 Task: Add a signature Marlon Mitchell containing With heartfelt thanks and warm wishes, Marlon Mitchell to email address softage.3@softage.net and add a label Commercial leases
Action: Mouse moved to (90, 144)
Screenshot: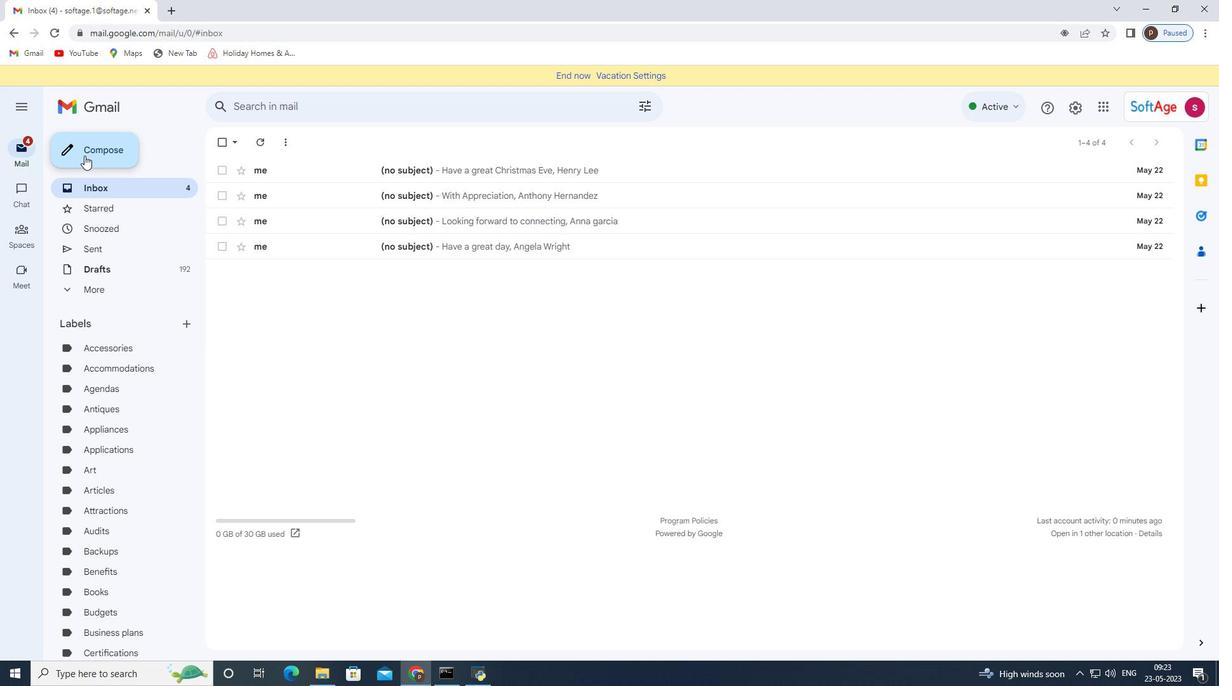
Action: Mouse pressed left at (90, 144)
Screenshot: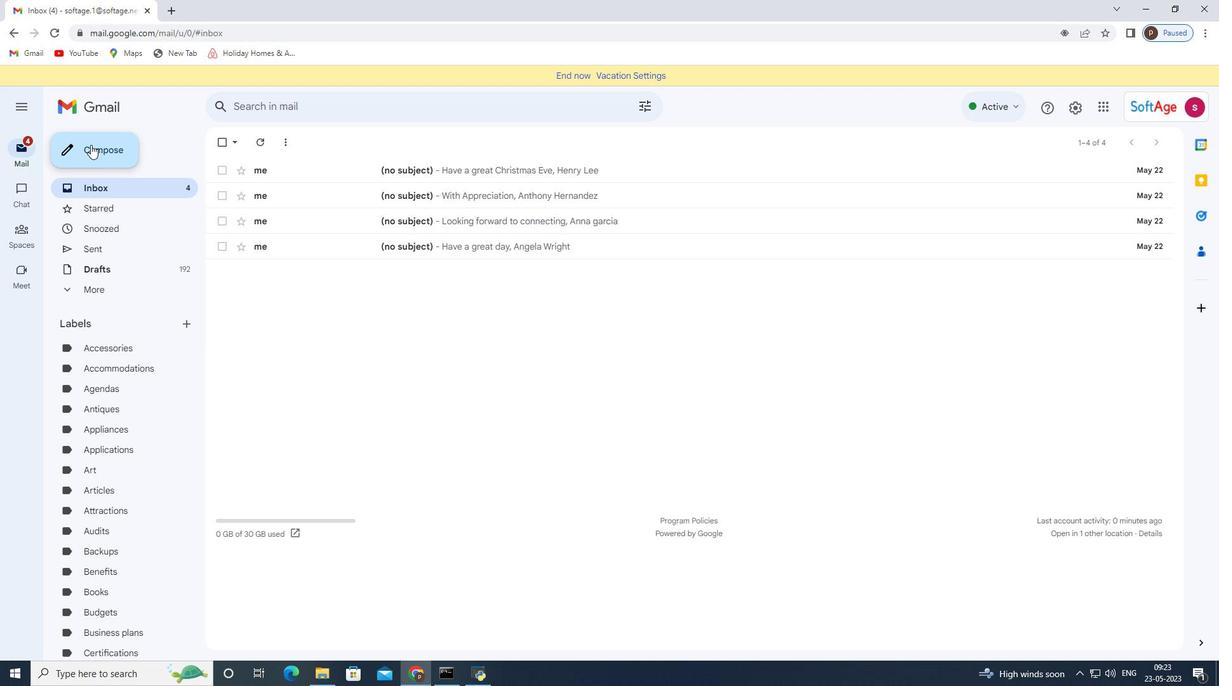 
Action: Mouse moved to (1023, 644)
Screenshot: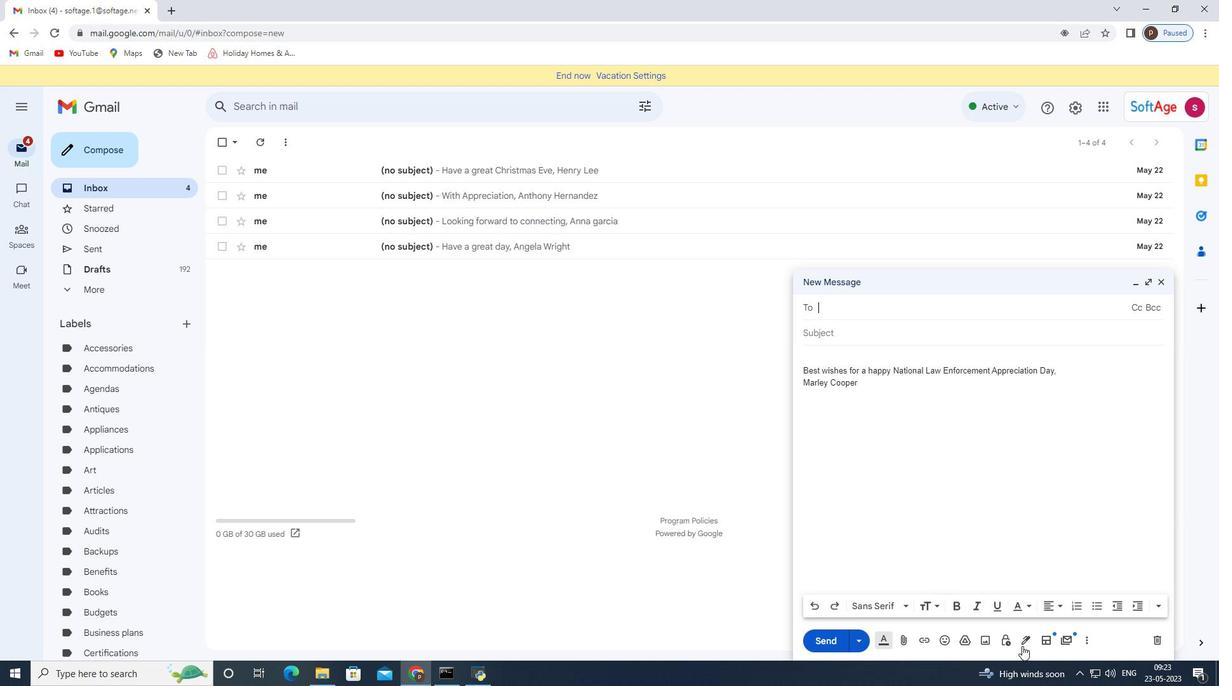 
Action: Mouse pressed left at (1023, 644)
Screenshot: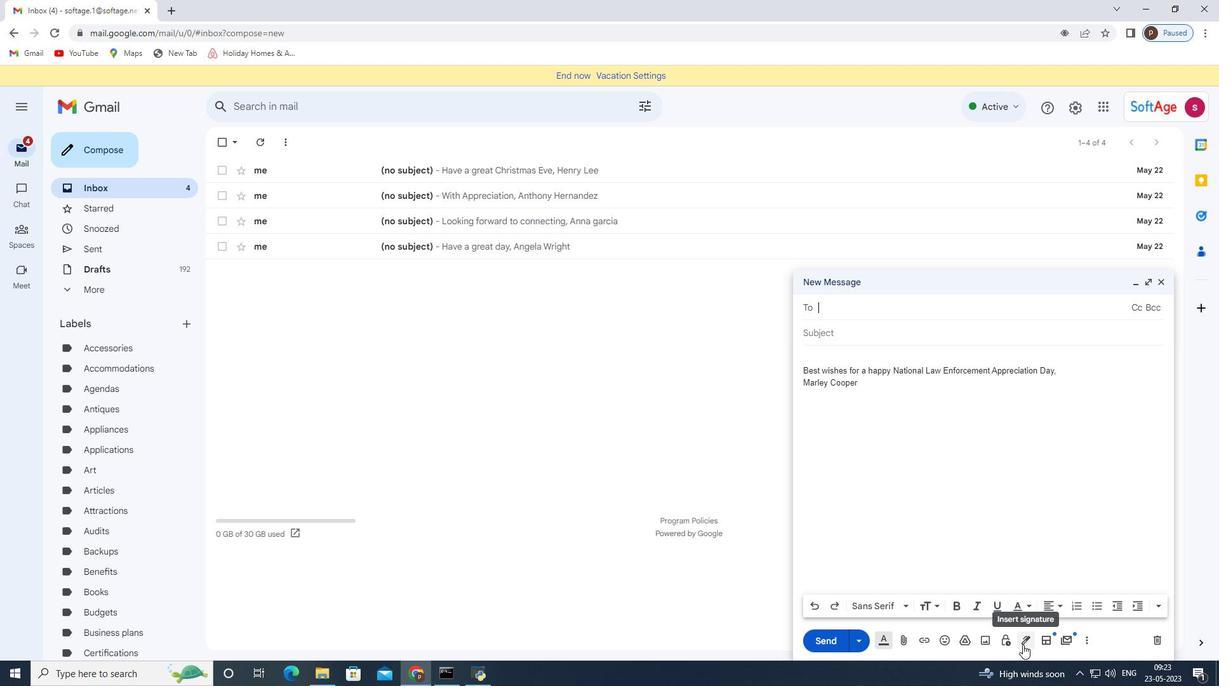 
Action: Mouse moved to (1063, 570)
Screenshot: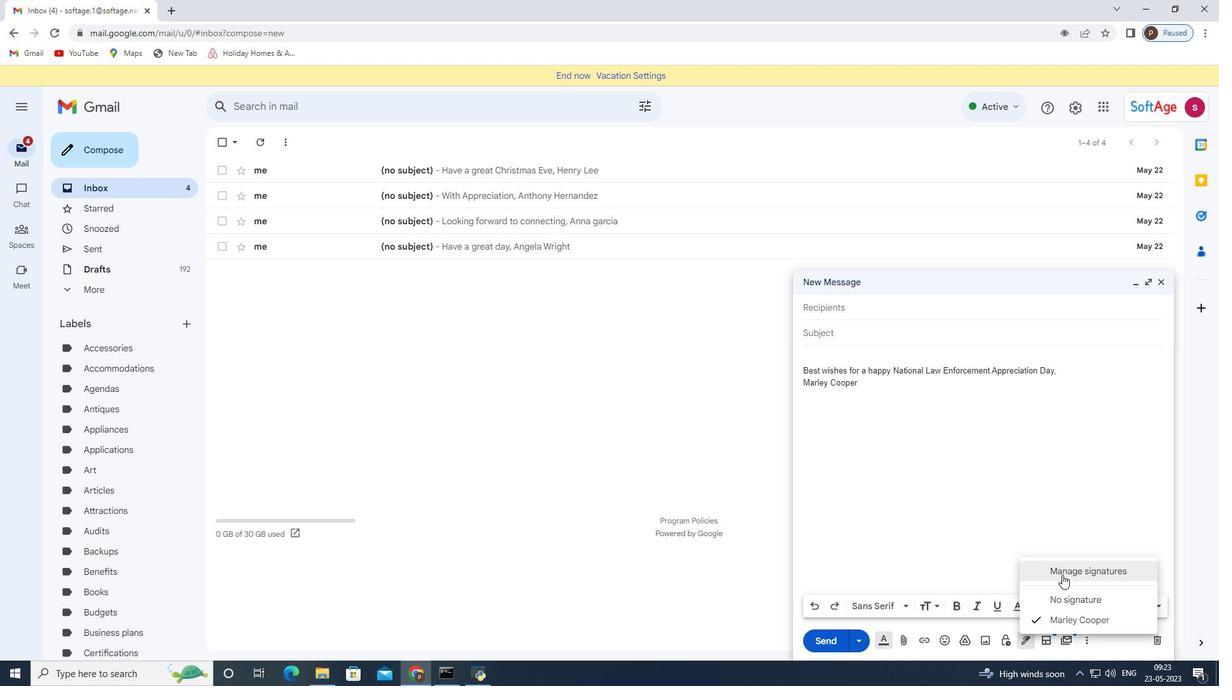 
Action: Mouse pressed left at (1063, 570)
Screenshot: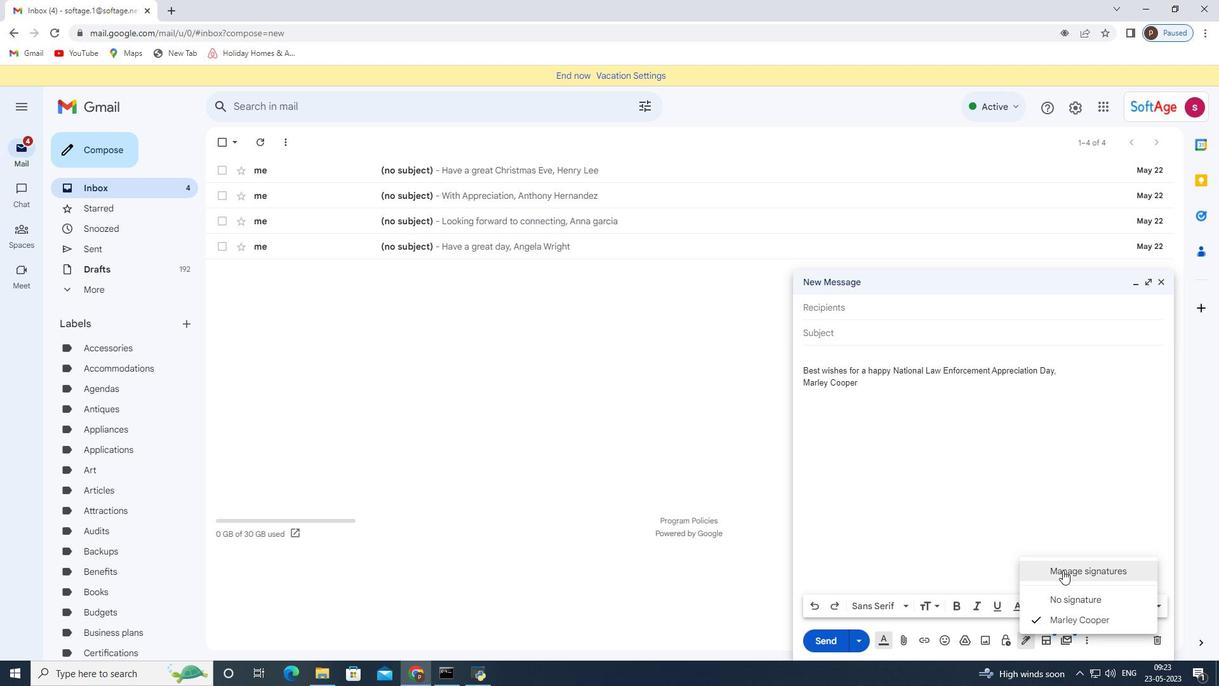 
Action: Mouse moved to (427, 482)
Screenshot: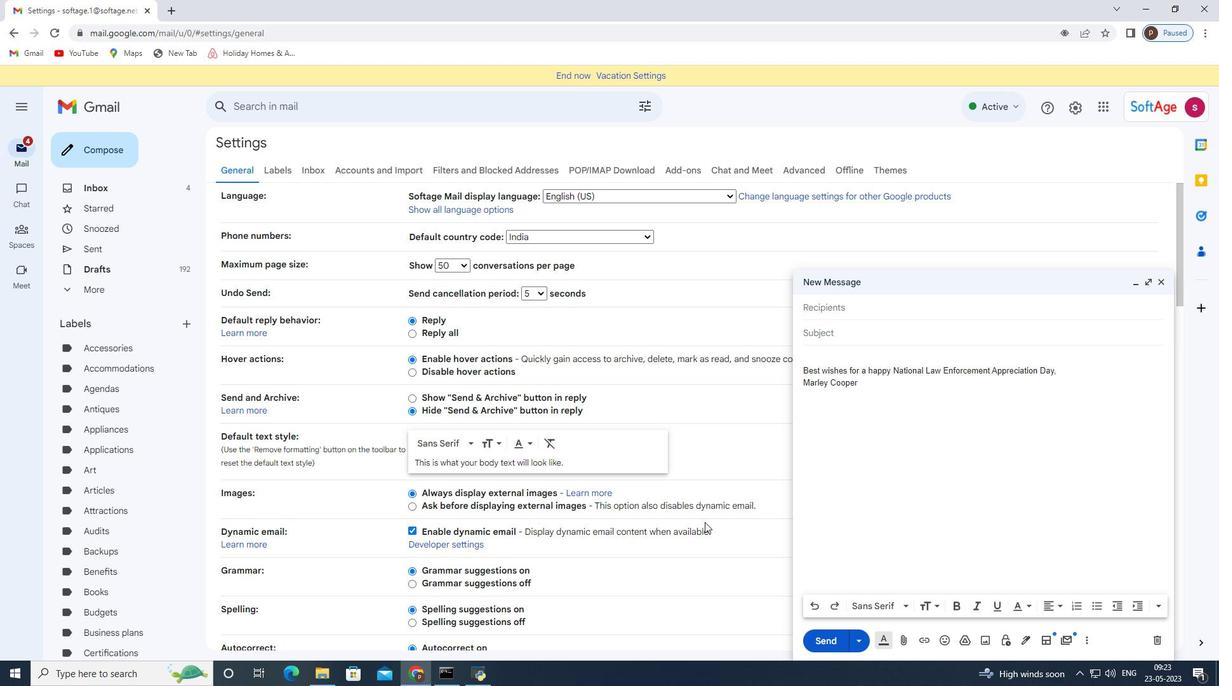 
Action: Mouse scrolled (427, 482) with delta (0, 0)
Screenshot: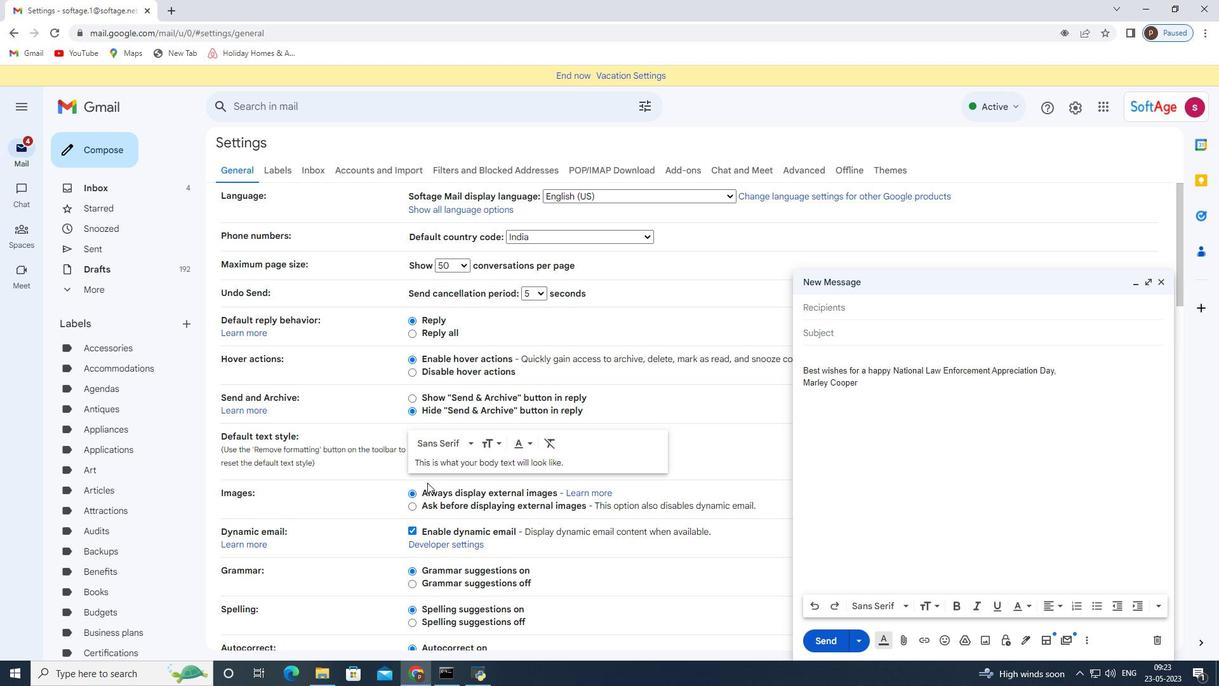 
Action: Mouse scrolled (427, 482) with delta (0, 0)
Screenshot: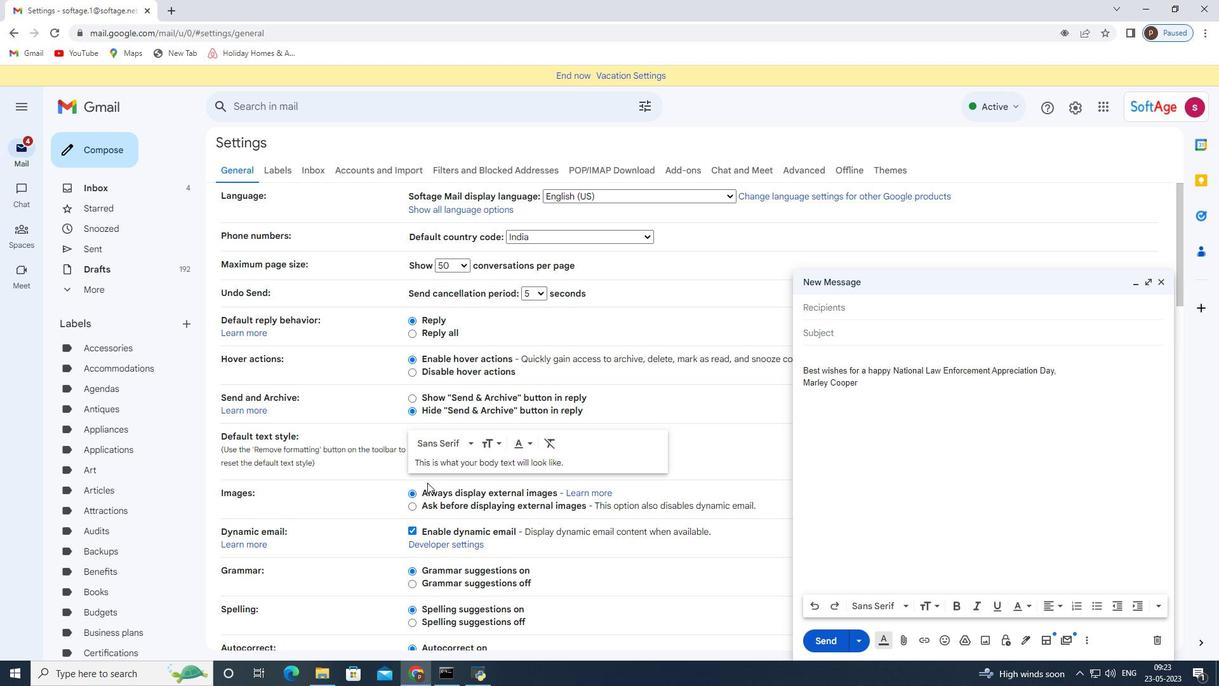 
Action: Mouse scrolled (427, 482) with delta (0, 0)
Screenshot: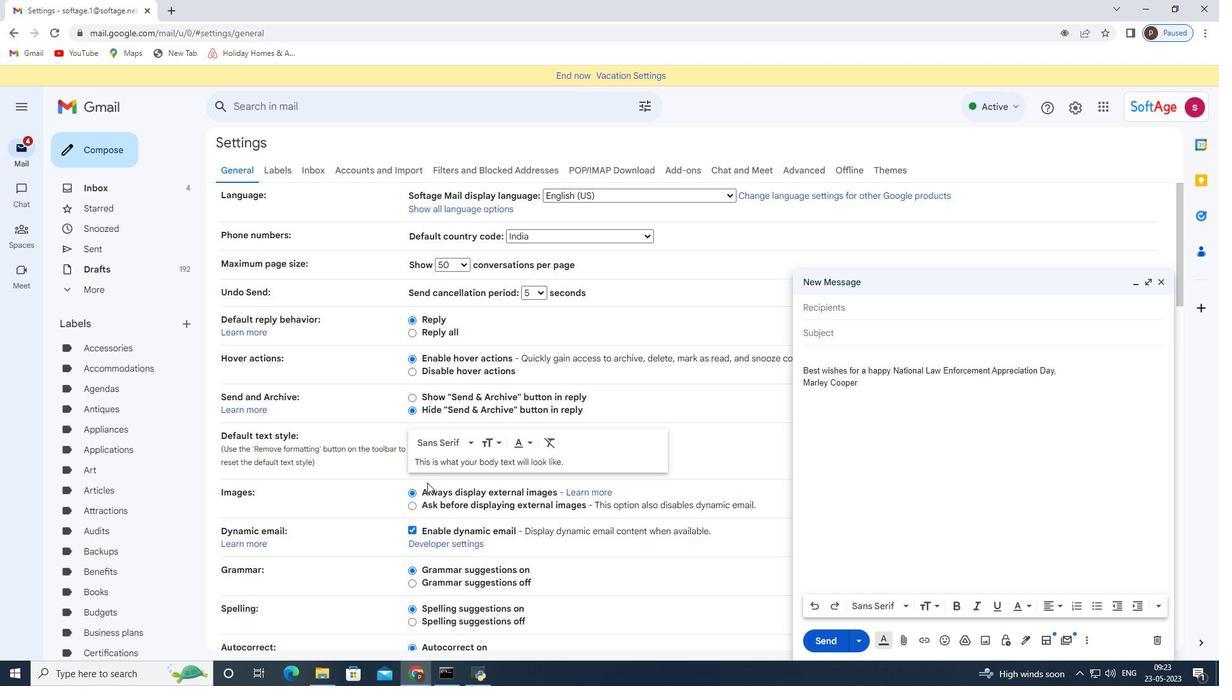 
Action: Mouse scrolled (427, 482) with delta (0, 0)
Screenshot: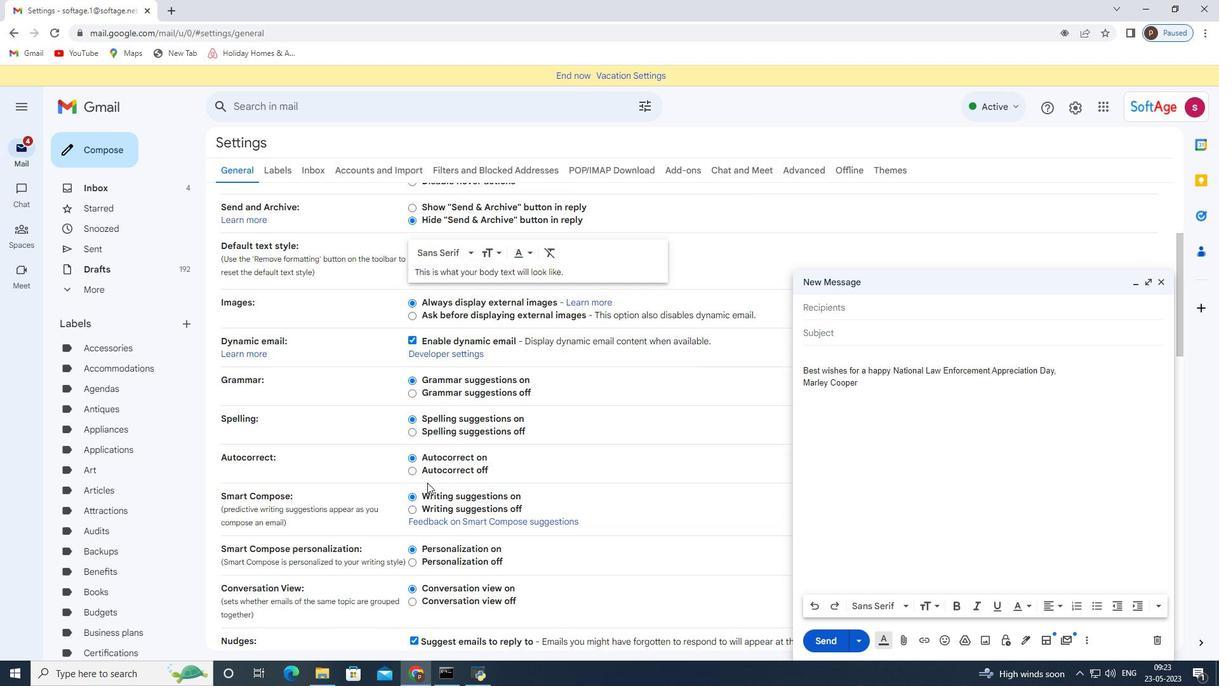 
Action: Mouse scrolled (427, 482) with delta (0, 0)
Screenshot: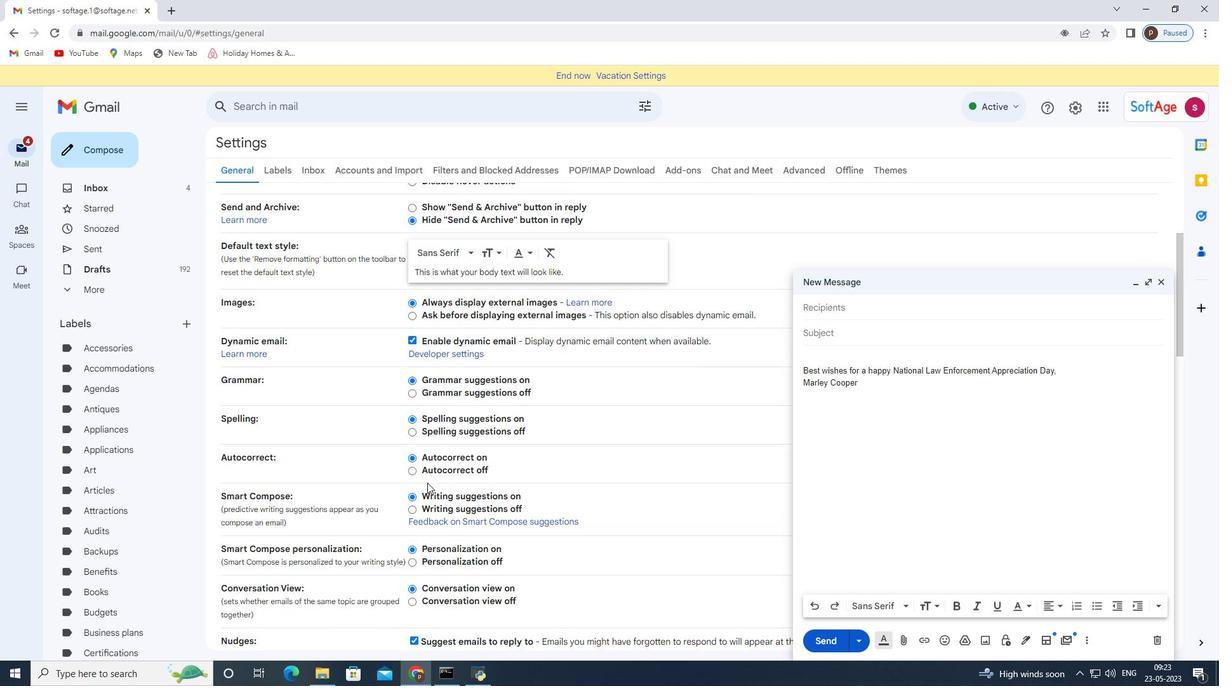 
Action: Mouse scrolled (427, 482) with delta (0, 0)
Screenshot: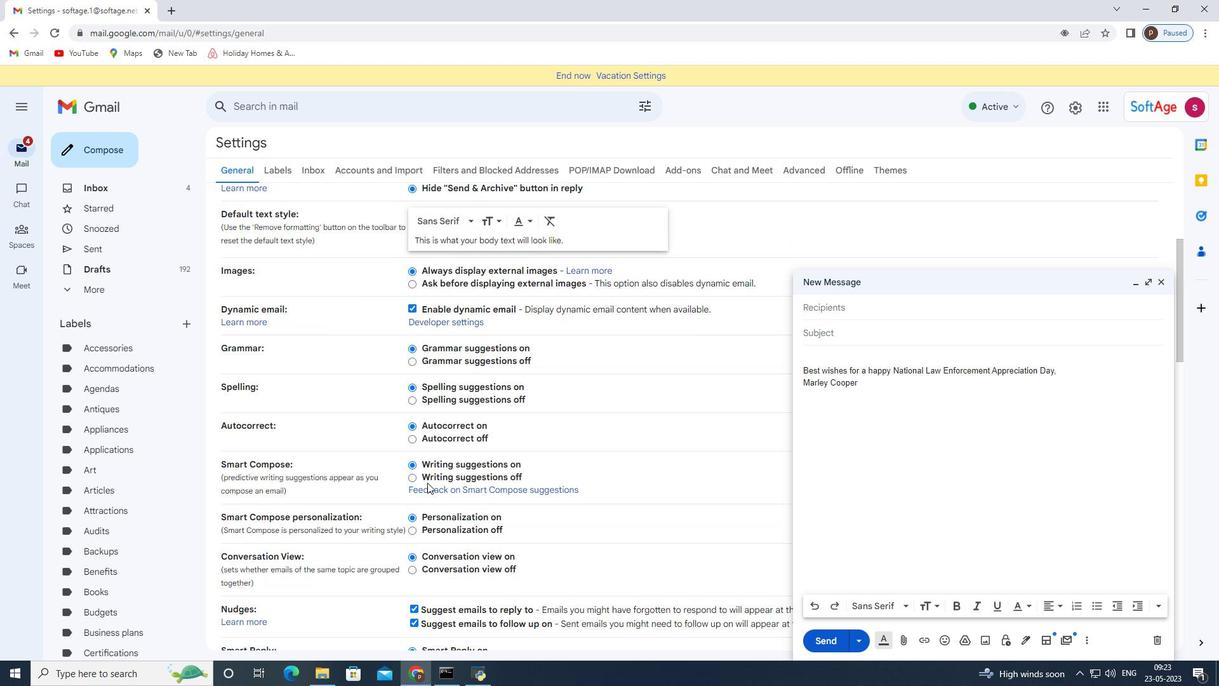 
Action: Mouse scrolled (427, 482) with delta (0, 0)
Screenshot: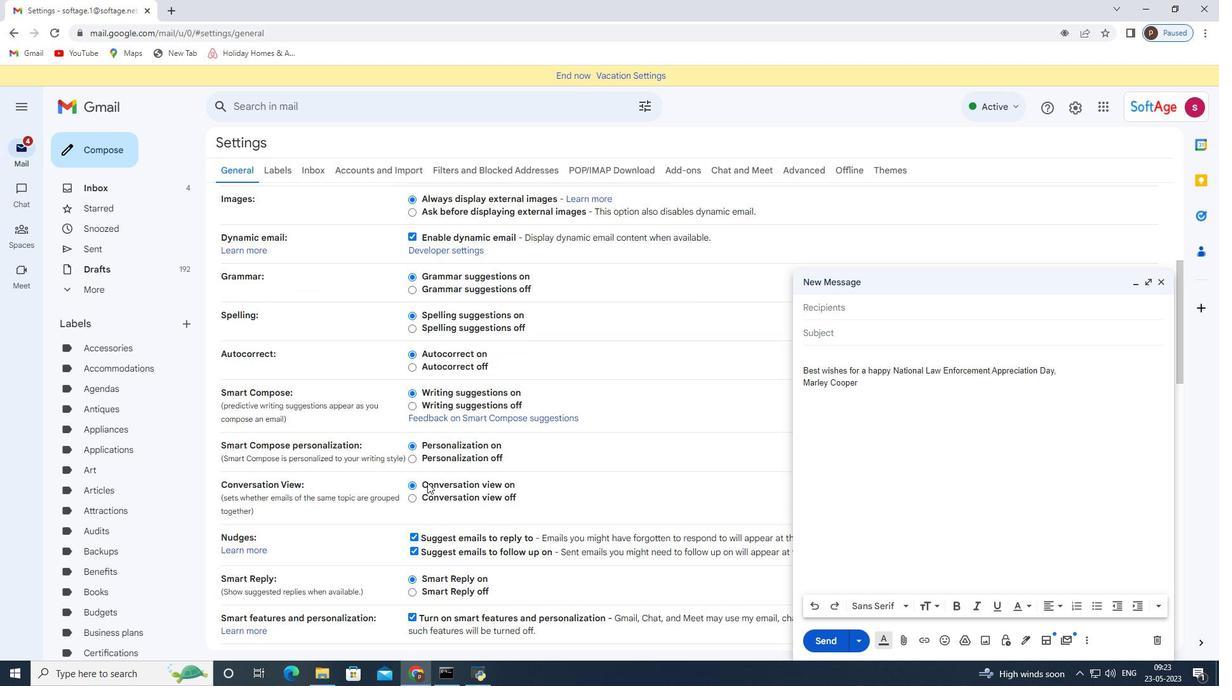 
Action: Mouse scrolled (427, 482) with delta (0, 0)
Screenshot: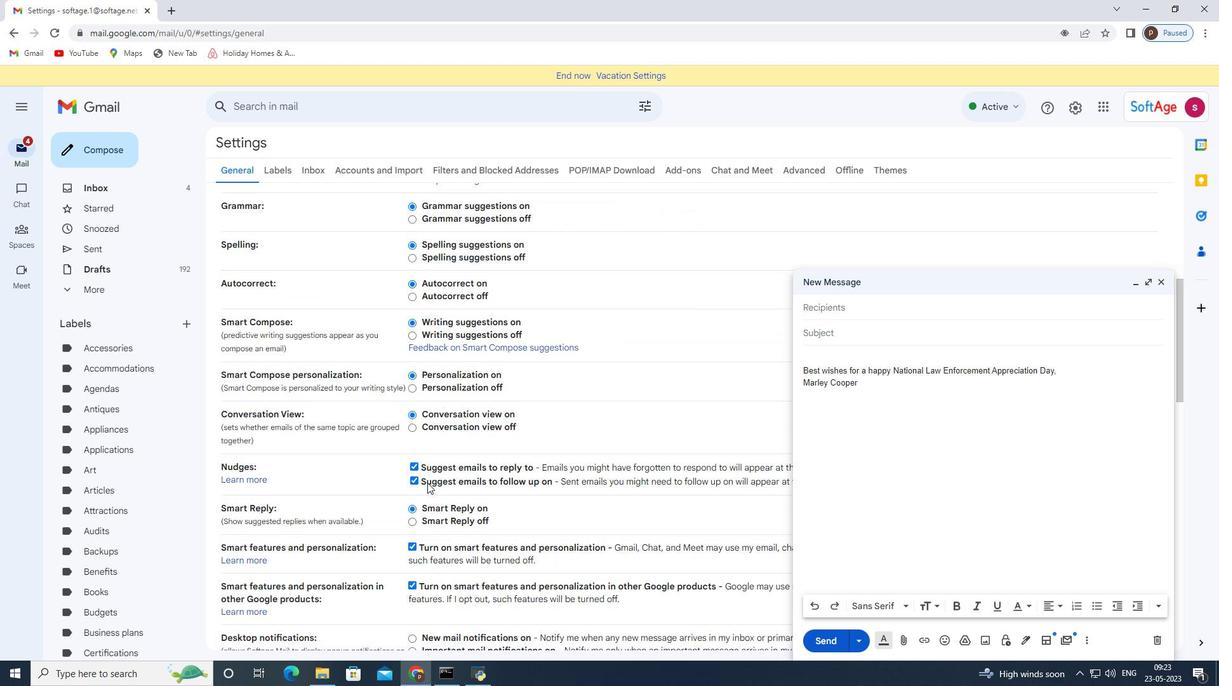 
Action: Mouse scrolled (427, 482) with delta (0, 0)
Screenshot: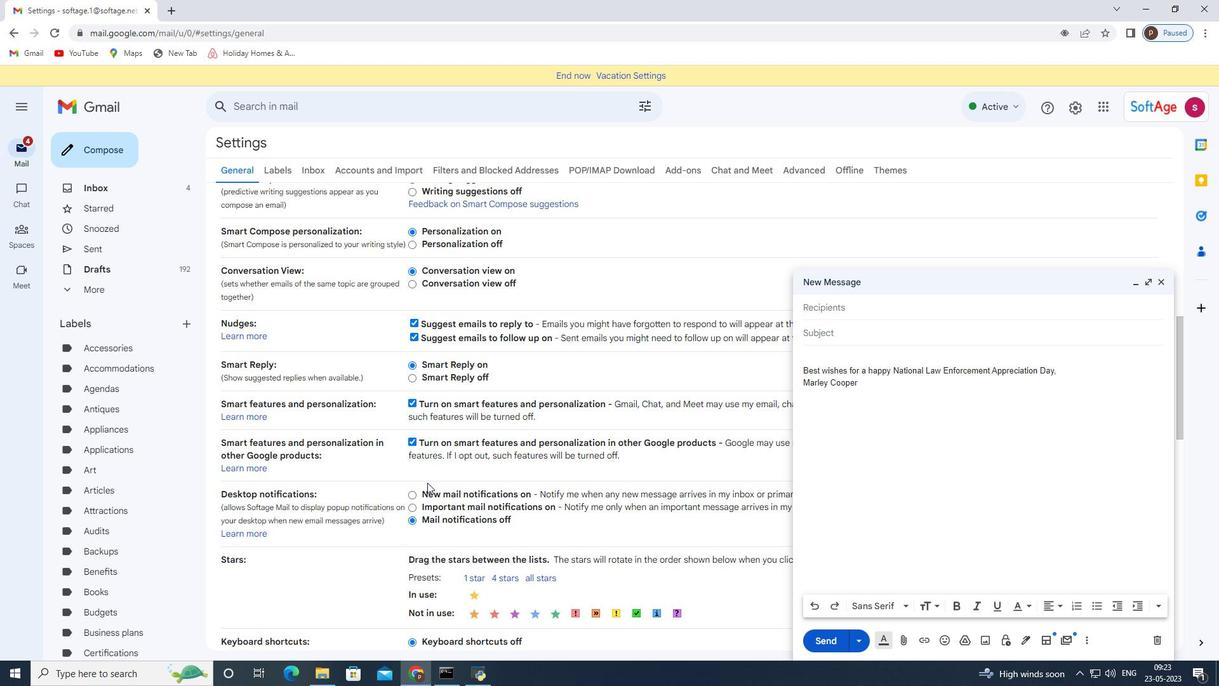 
Action: Mouse scrolled (427, 482) with delta (0, 0)
Screenshot: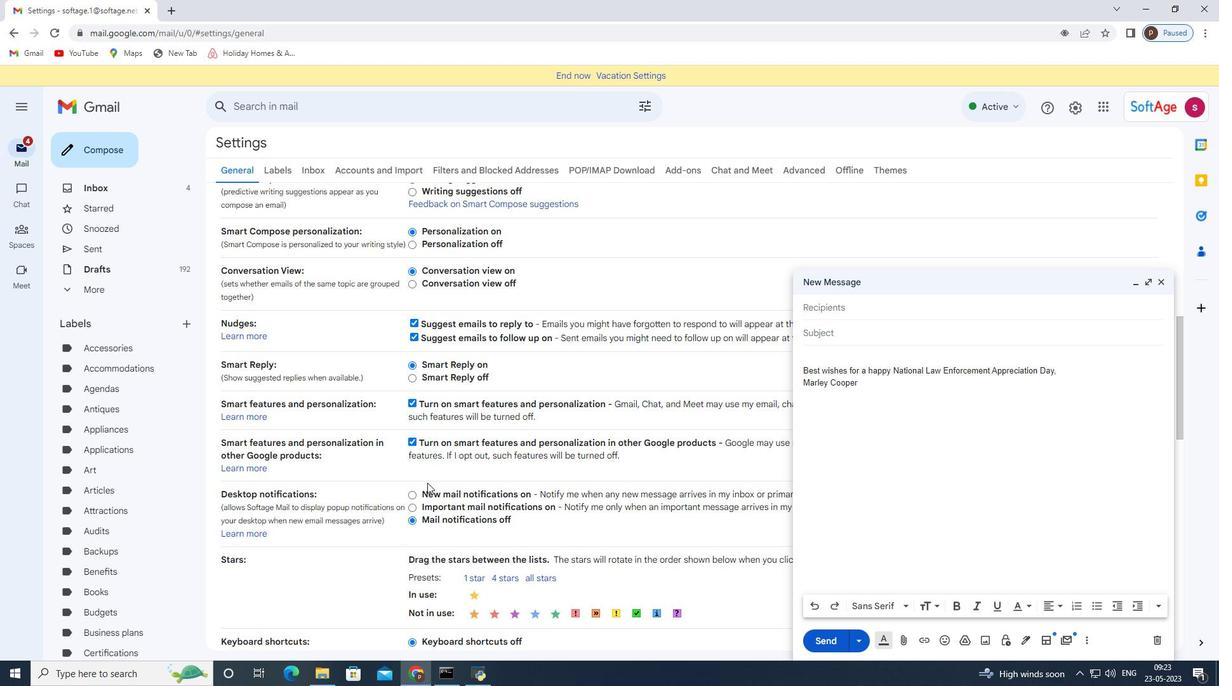 
Action: Mouse scrolled (427, 482) with delta (0, 0)
Screenshot: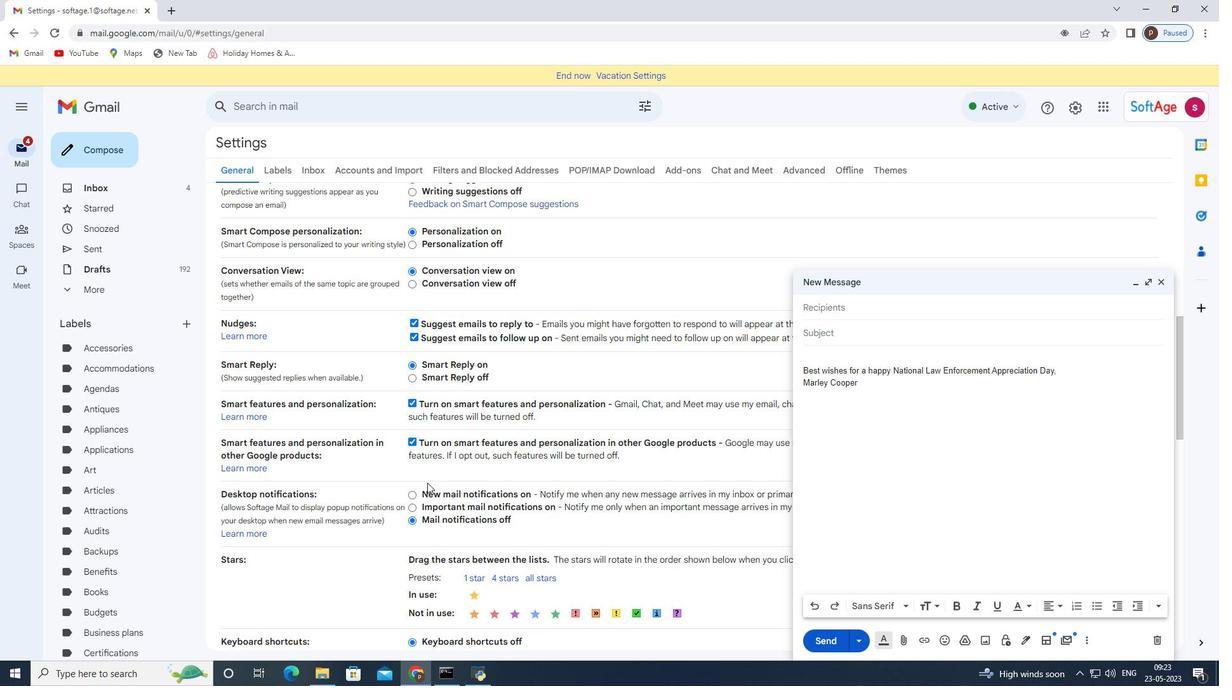 
Action: Mouse scrolled (427, 482) with delta (0, 0)
Screenshot: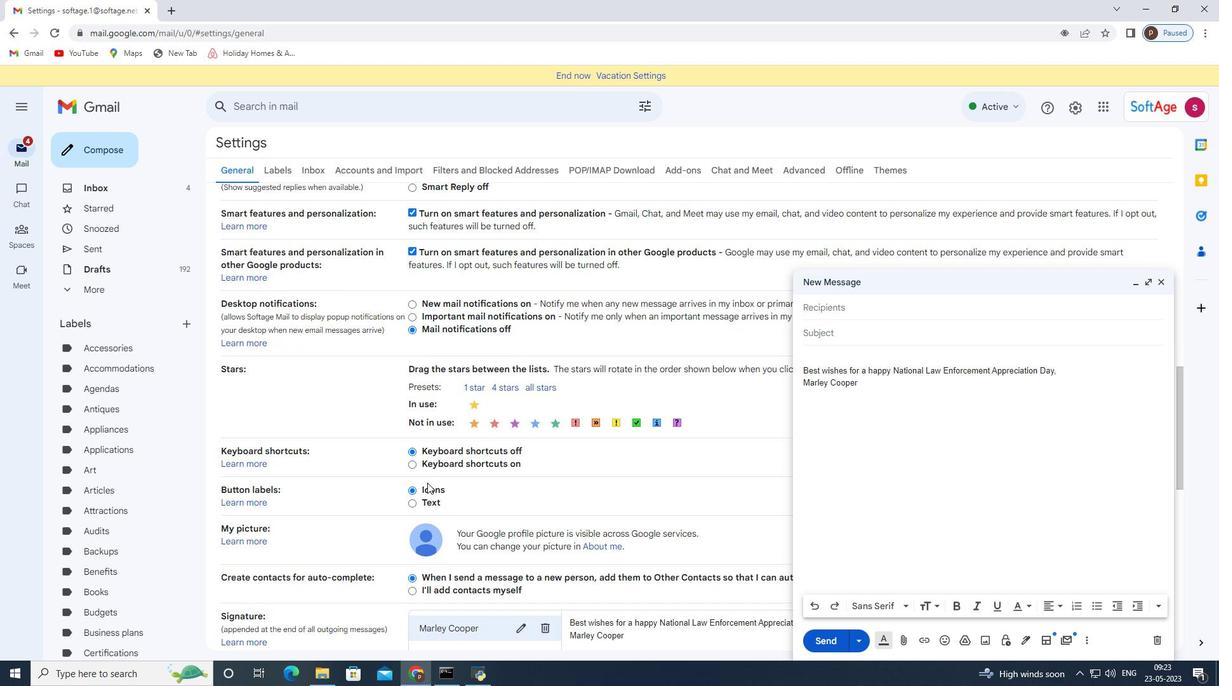 
Action: Mouse scrolled (427, 482) with delta (0, 0)
Screenshot: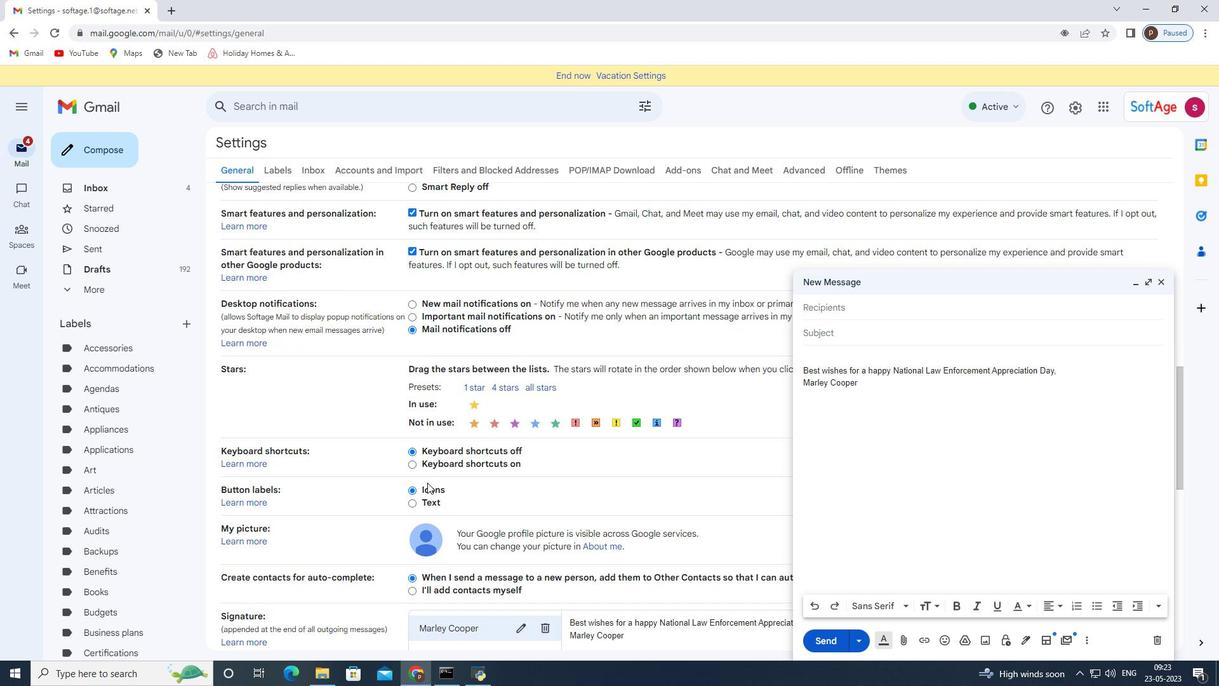 
Action: Mouse moved to (543, 506)
Screenshot: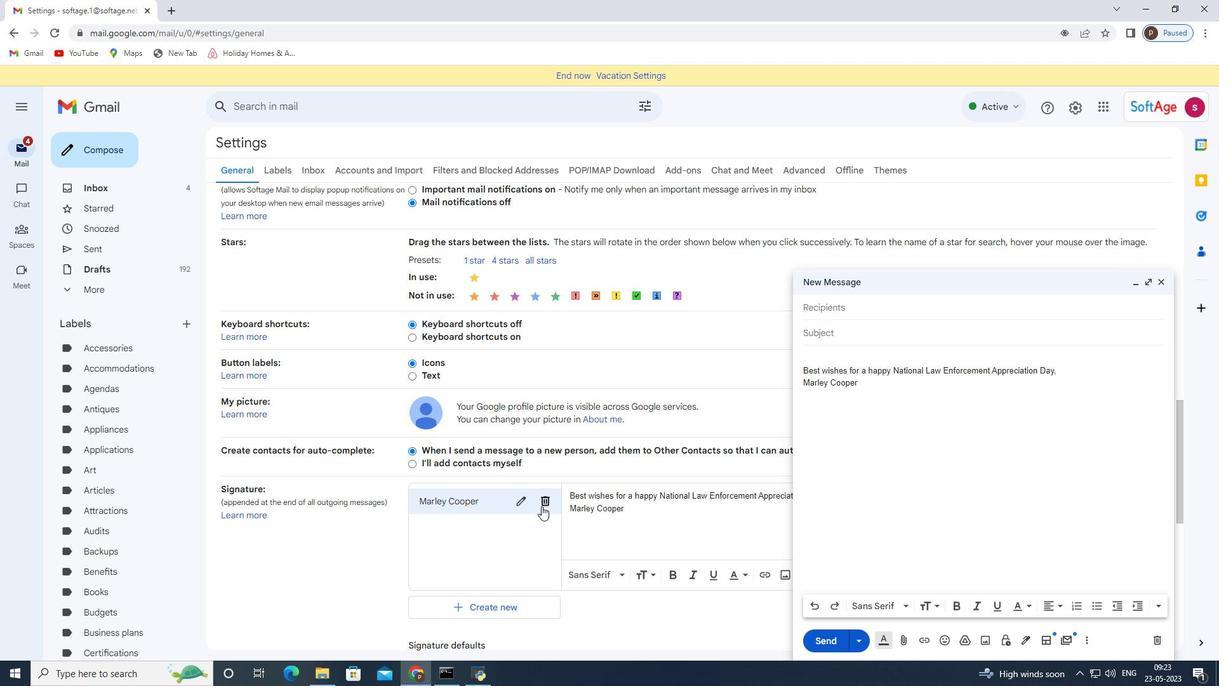 
Action: Mouse pressed left at (543, 506)
Screenshot: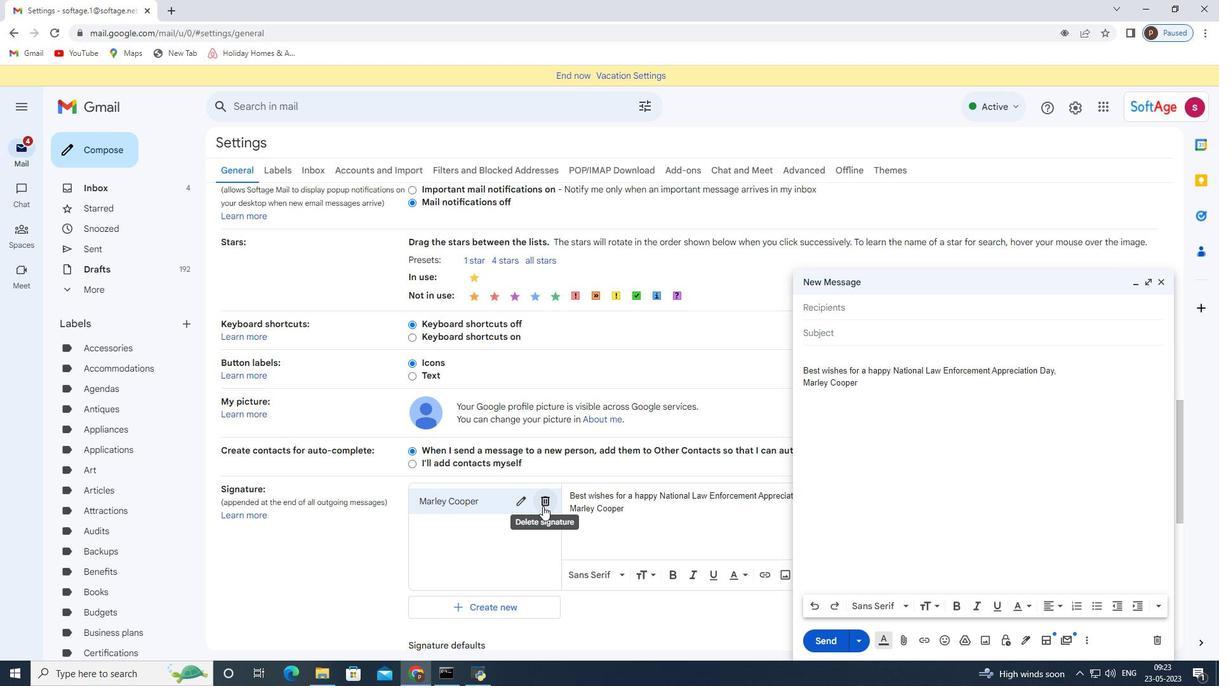 
Action: Mouse moved to (719, 393)
Screenshot: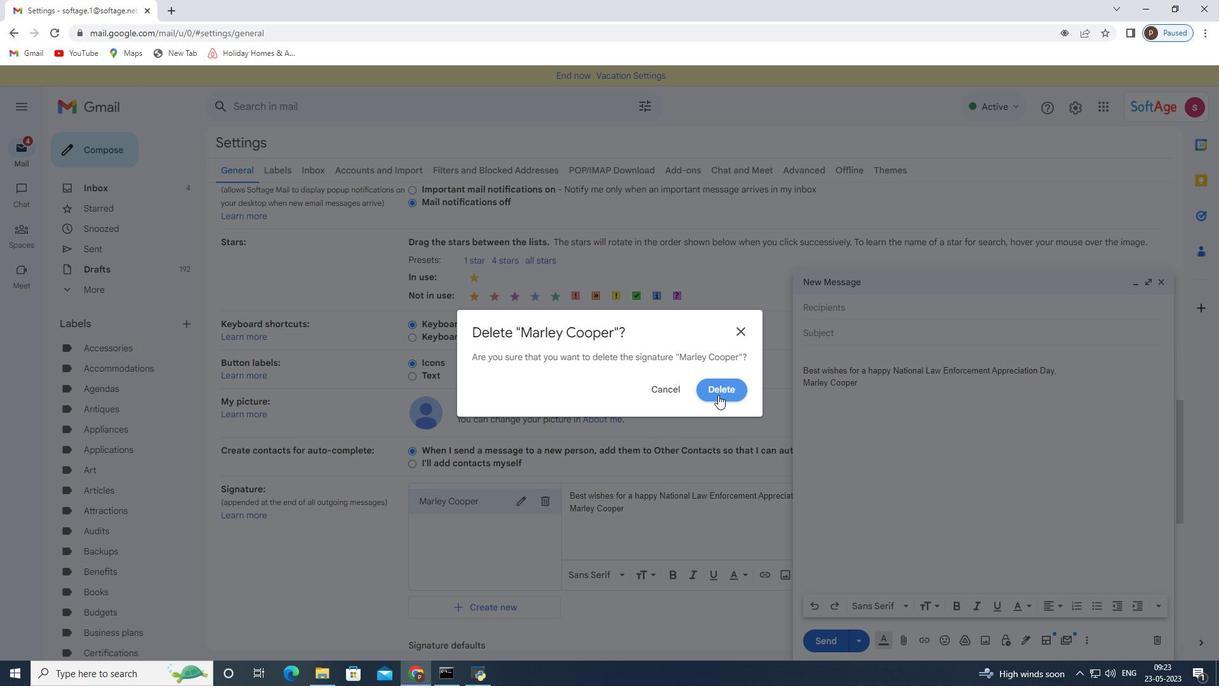 
Action: Mouse pressed left at (719, 393)
Screenshot: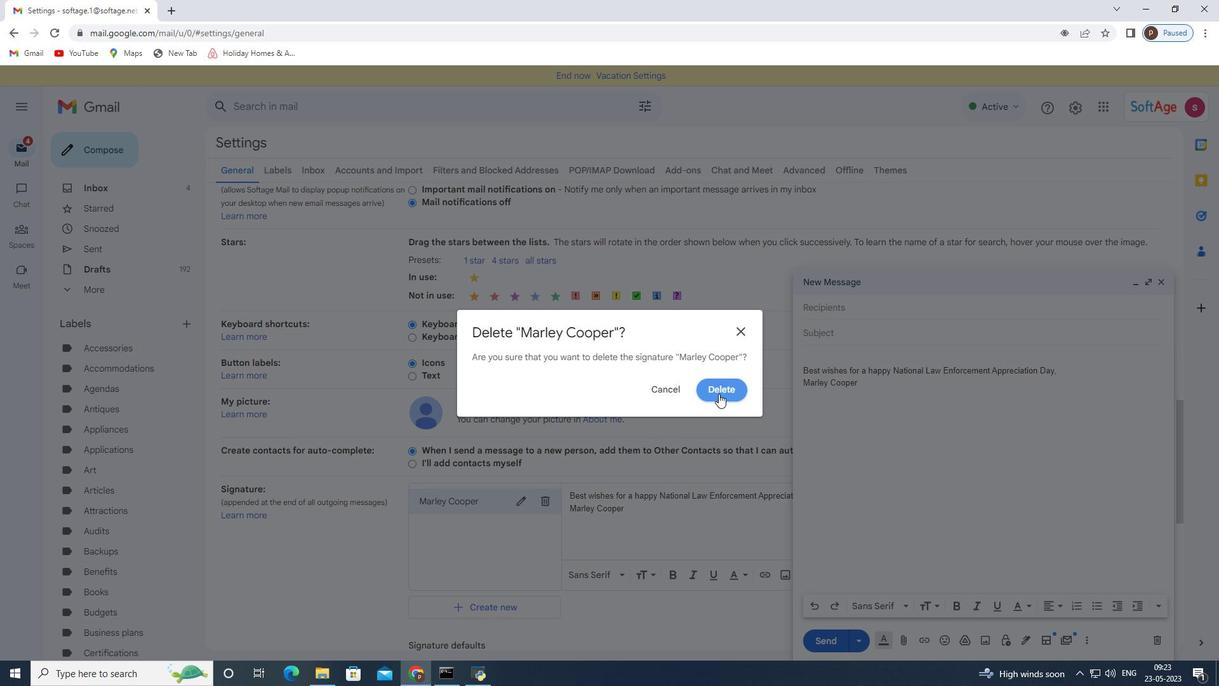 
Action: Mouse moved to (465, 514)
Screenshot: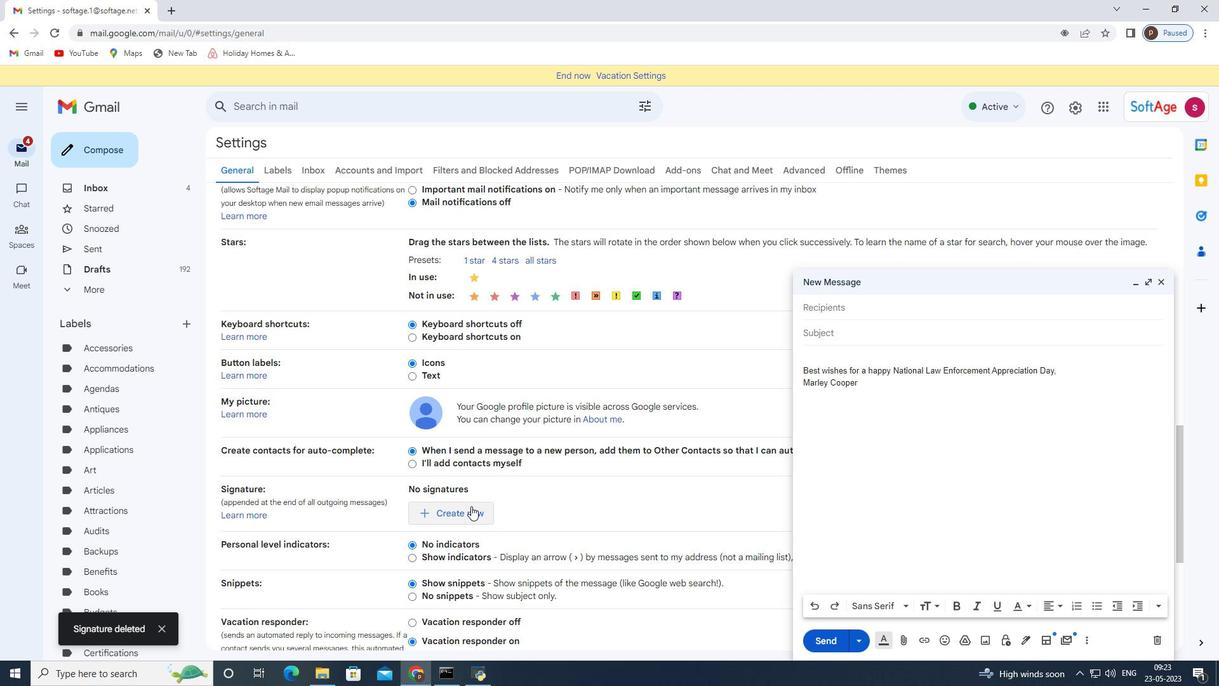 
Action: Mouse pressed left at (465, 514)
Screenshot: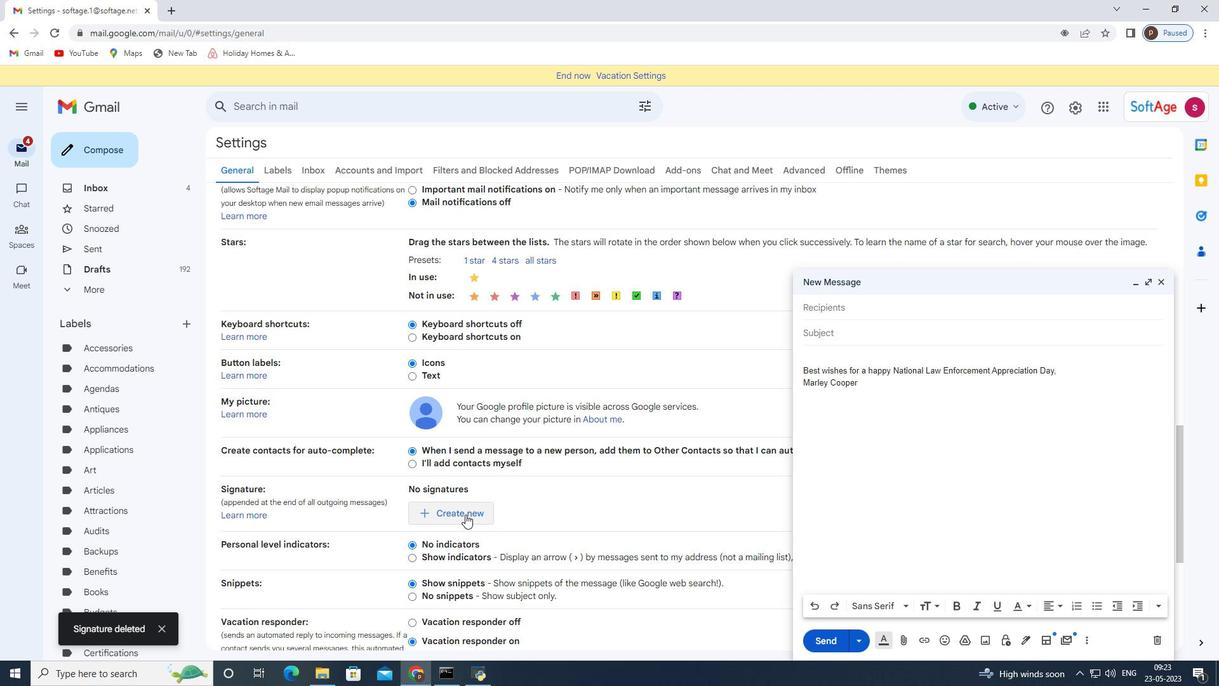 
Action: Mouse moved to (519, 358)
Screenshot: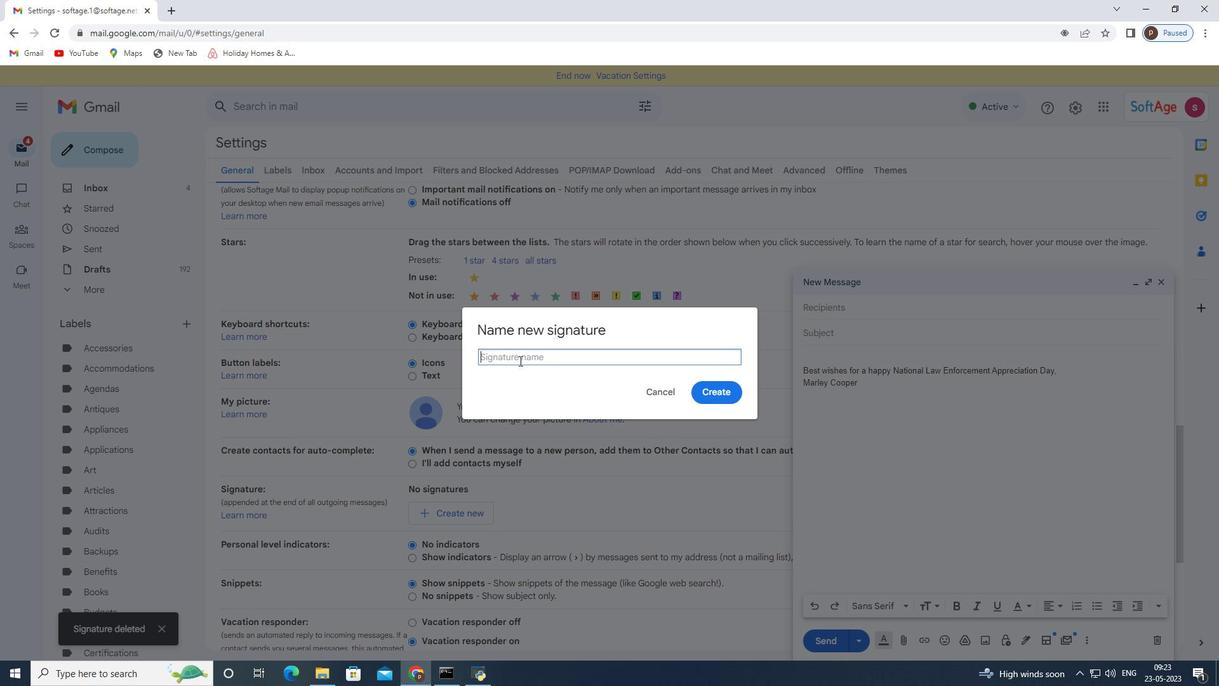 
Action: Mouse pressed left at (519, 358)
Screenshot: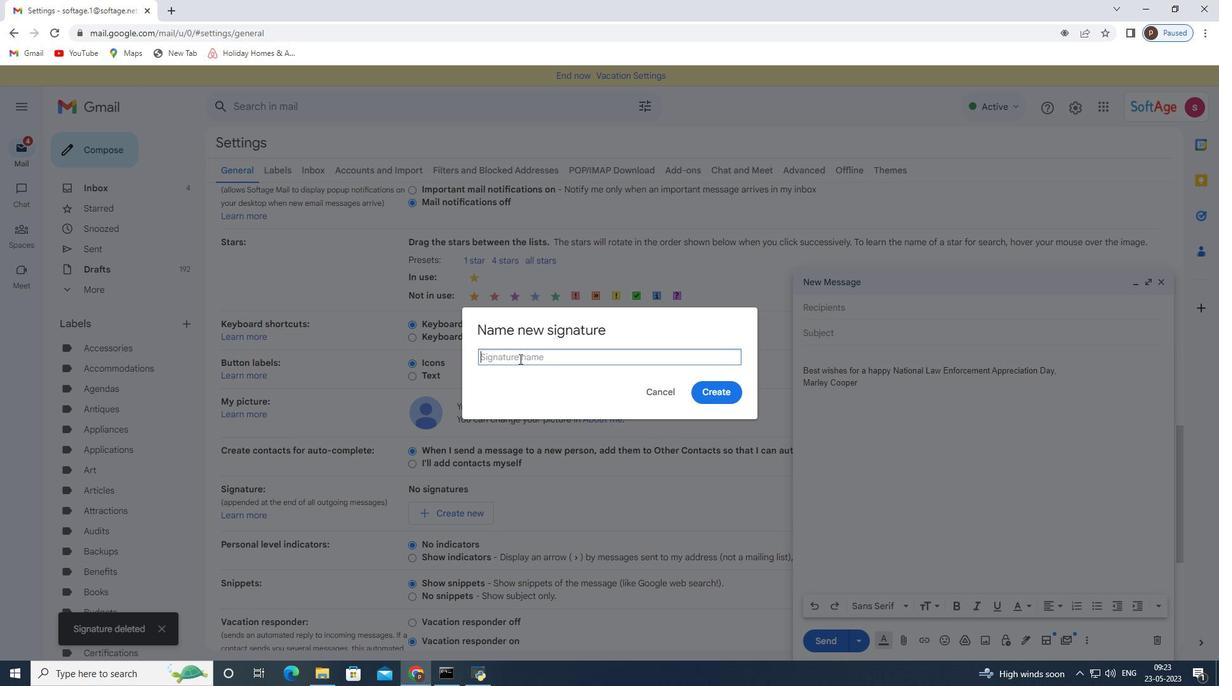 
Action: Key pressed <Key.shift>Marlon<Key.space><Key.shift>Mitchell
Screenshot: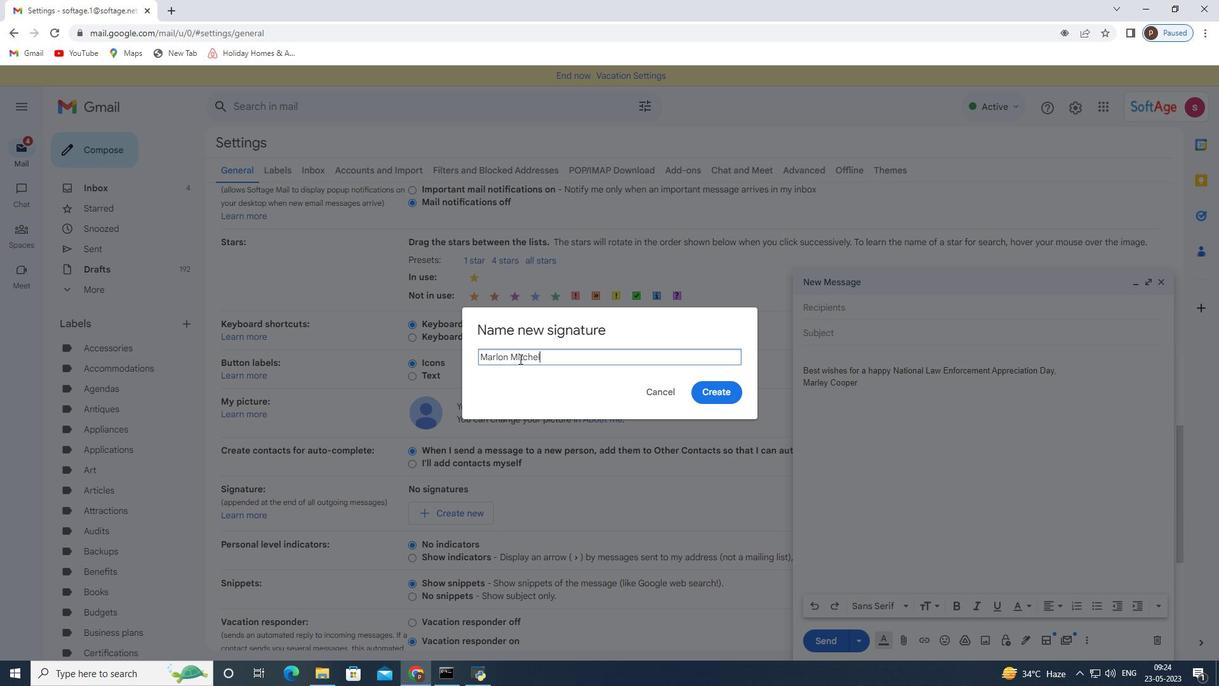
Action: Mouse moved to (717, 392)
Screenshot: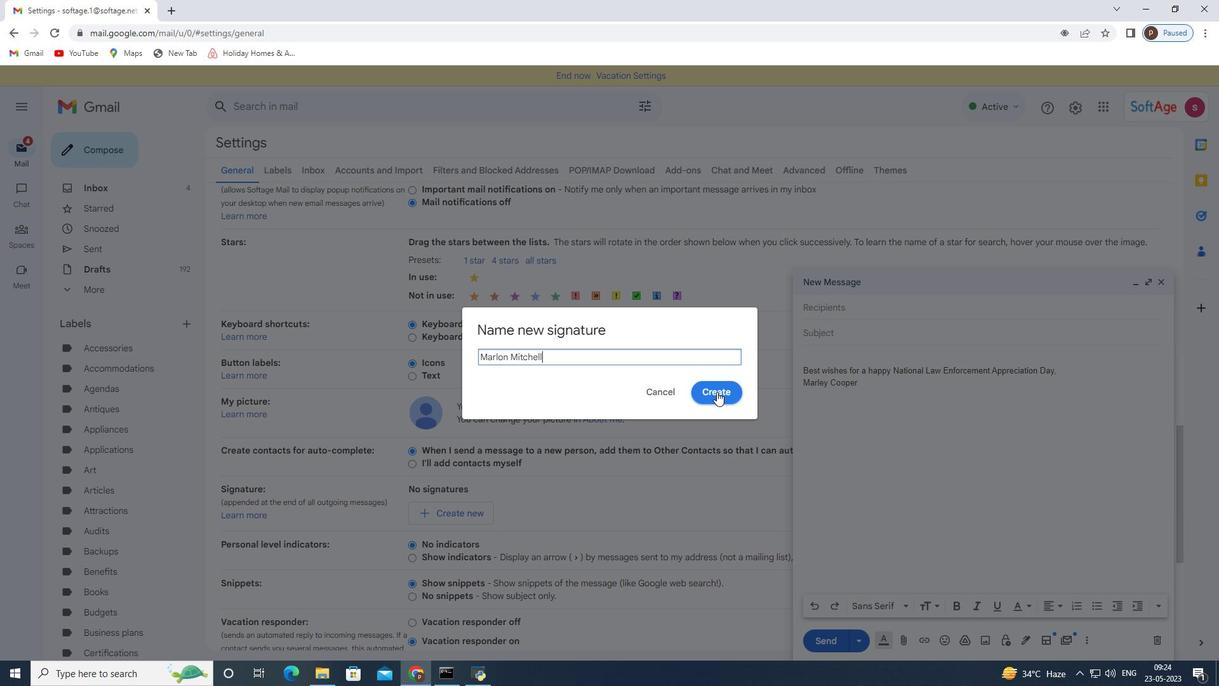 
Action: Mouse pressed left at (717, 392)
Screenshot: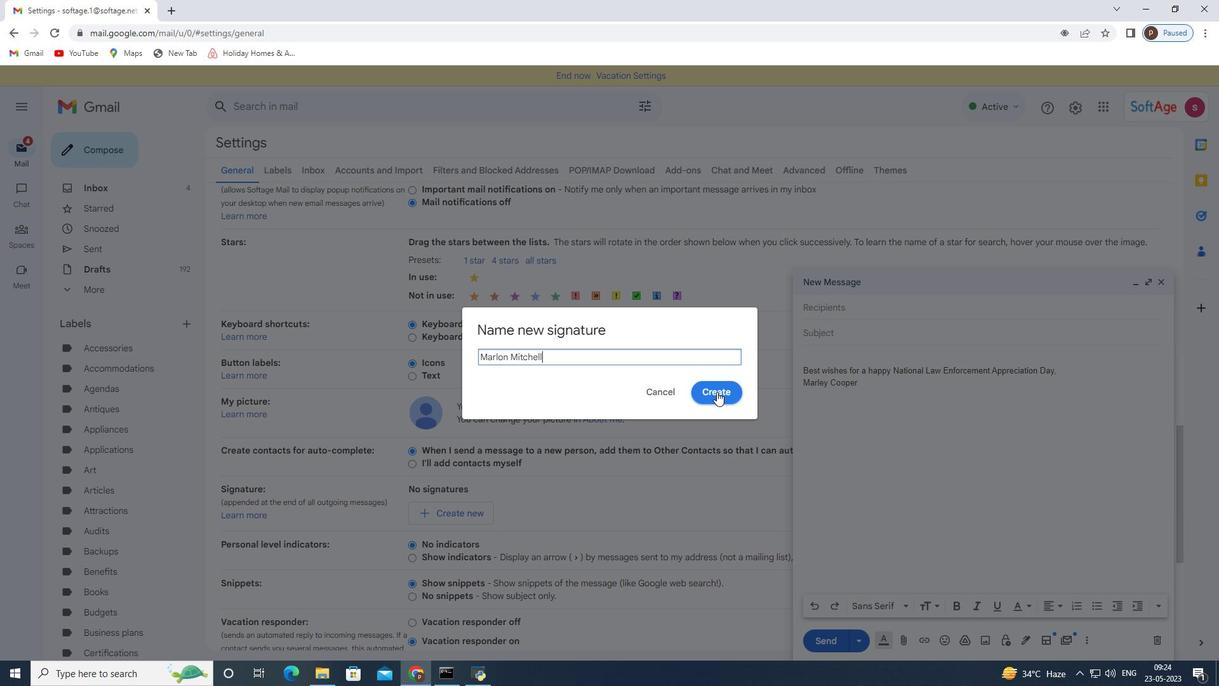 
Action: Mouse moved to (683, 418)
Screenshot: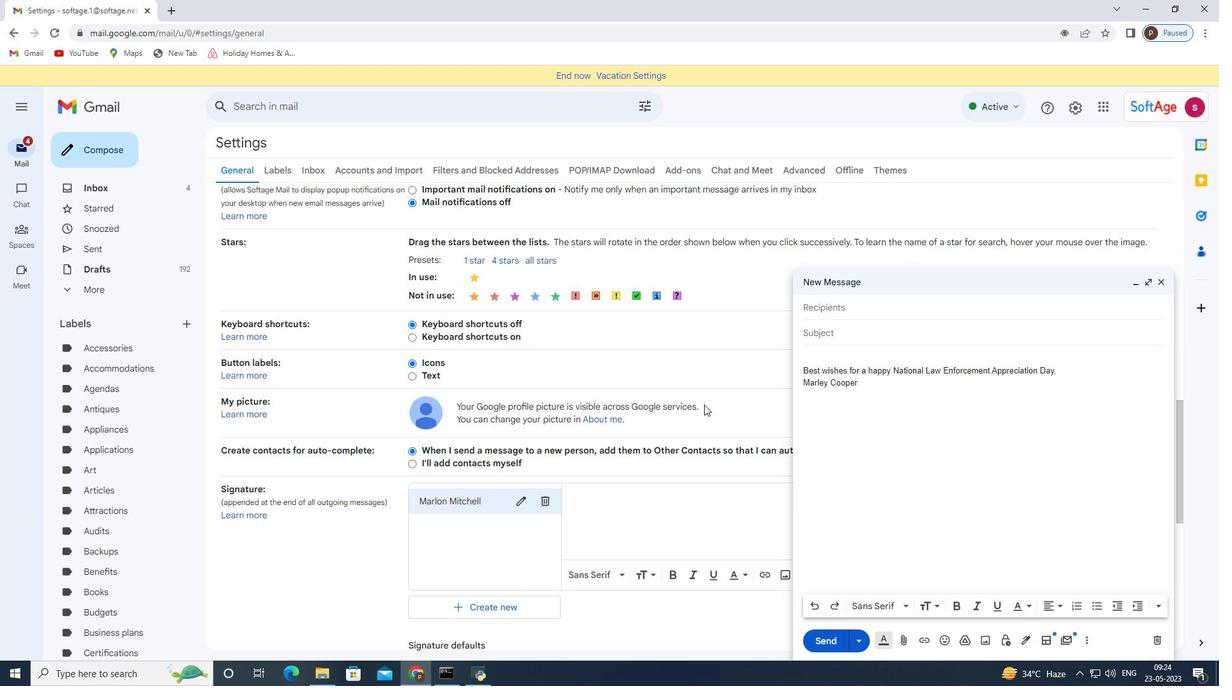 
Action: Mouse scrolled (683, 417) with delta (0, 0)
Screenshot: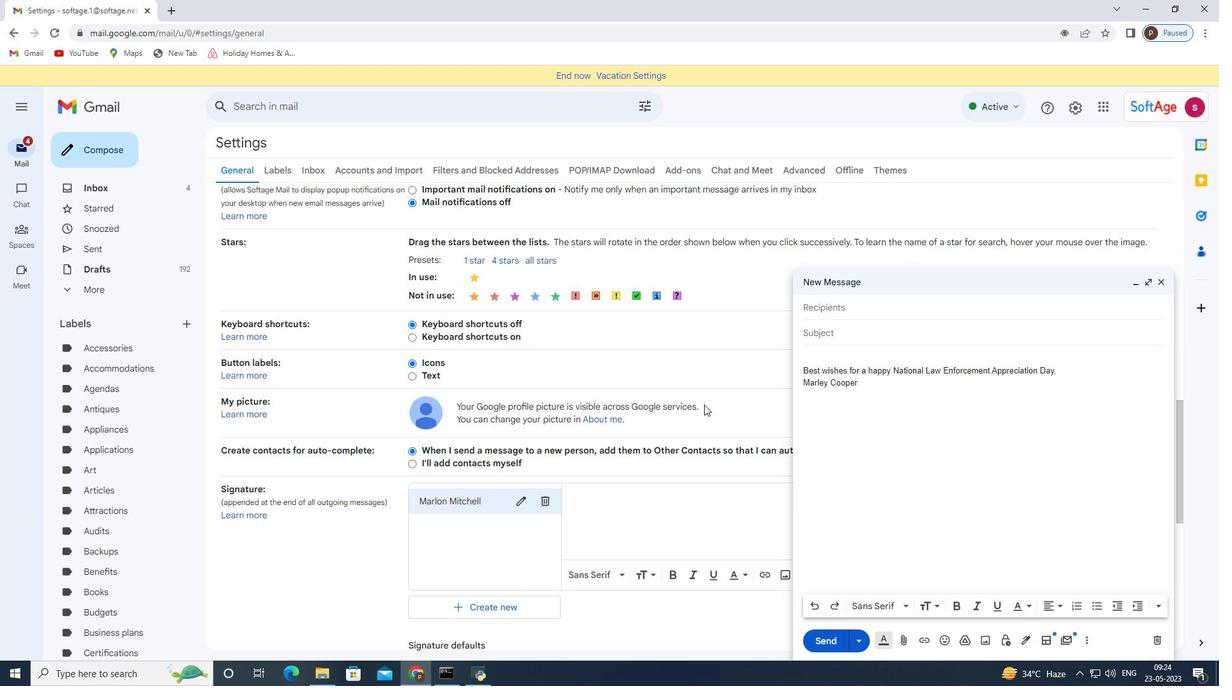 
Action: Mouse moved to (649, 432)
Screenshot: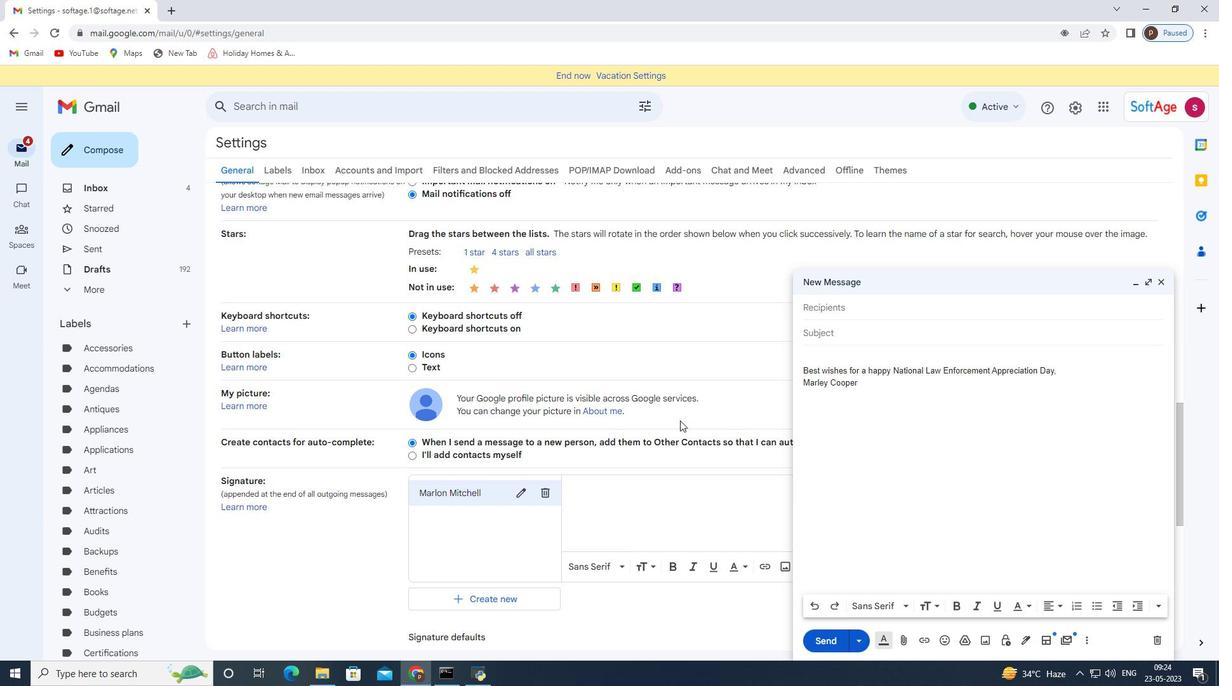 
Action: Mouse scrolled (677, 421) with delta (0, 0)
Screenshot: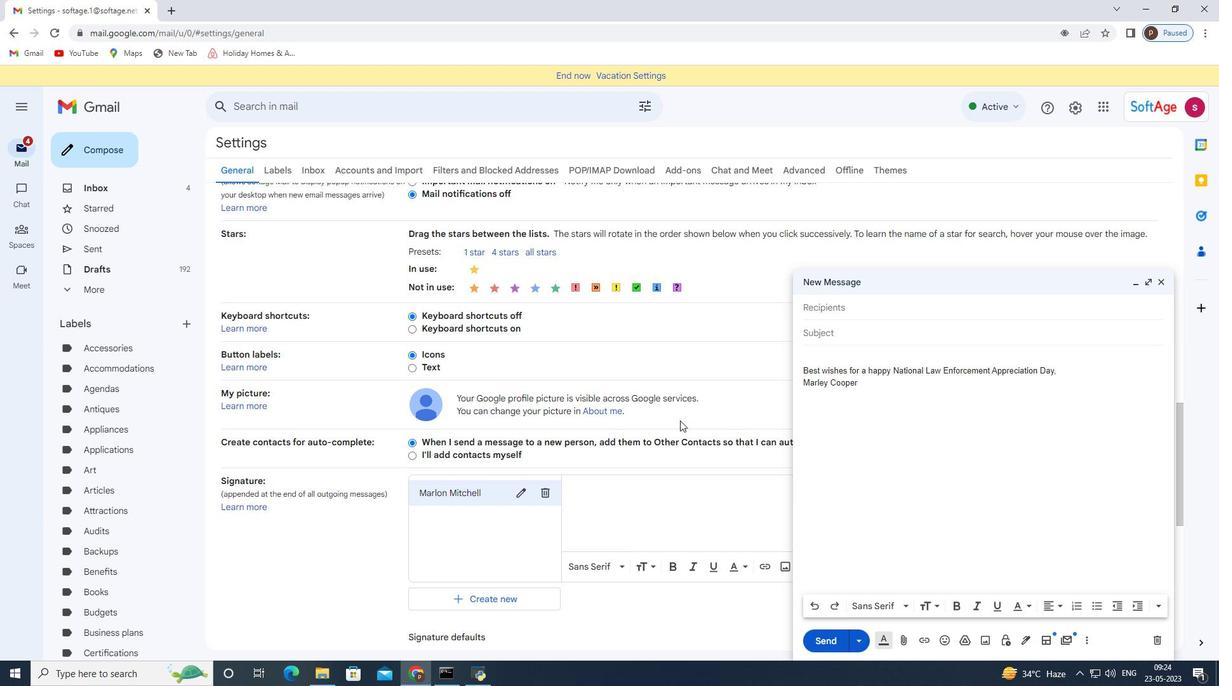 
Action: Mouse moved to (596, 374)
Screenshot: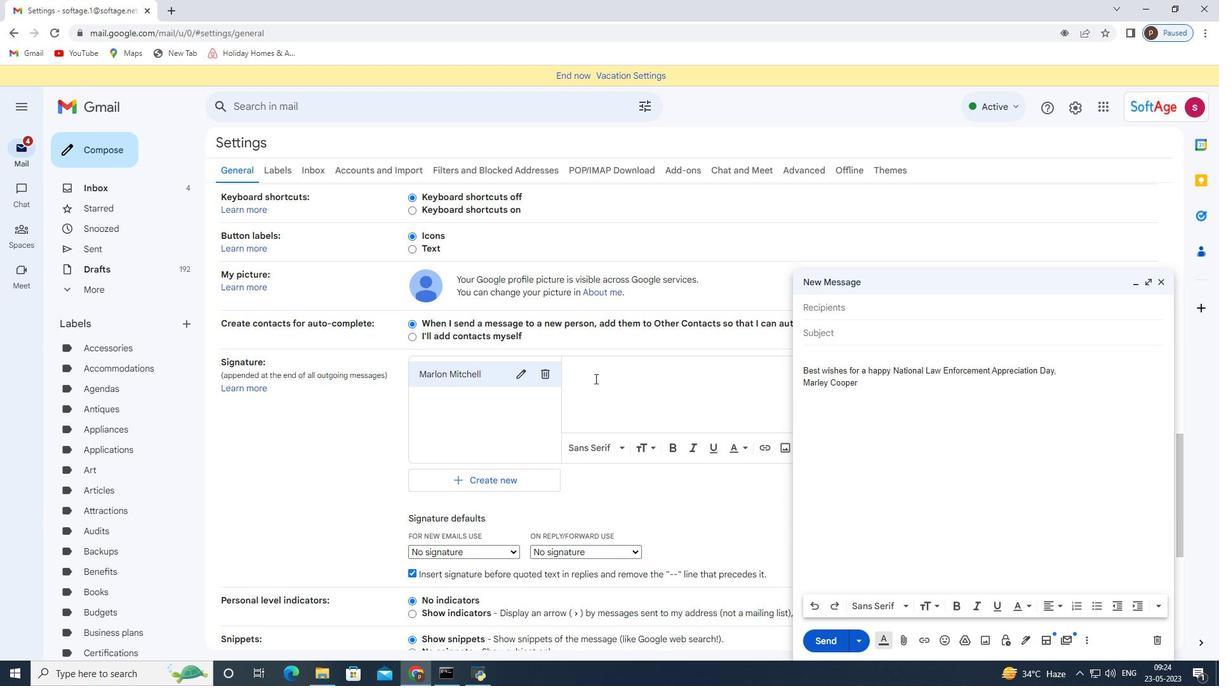 
Action: Mouse pressed left at (596, 374)
Screenshot: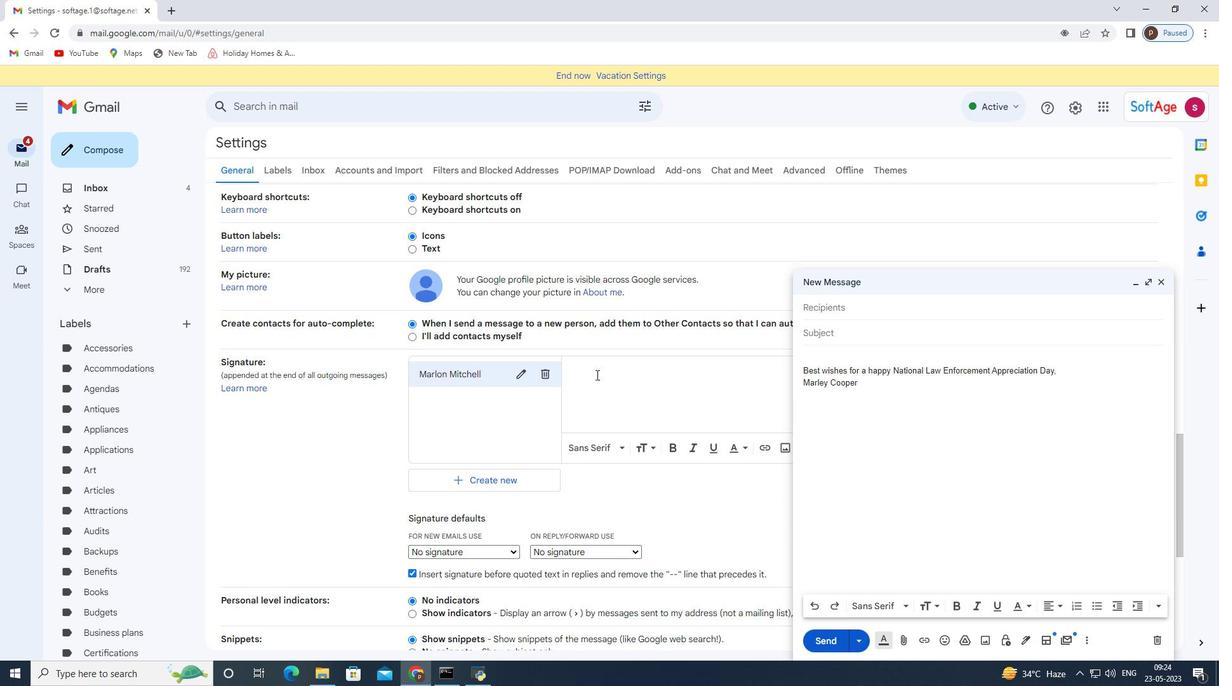 
Action: Key pressed <Key.shift>With<Key.space>heartfelt<Key.space>thanks<Key.space>and<Key.space>warm<Key.space>wishes,<Key.enter><Key.shift>Marlon<Key.space><Key.shift>Mitchell
Screenshot: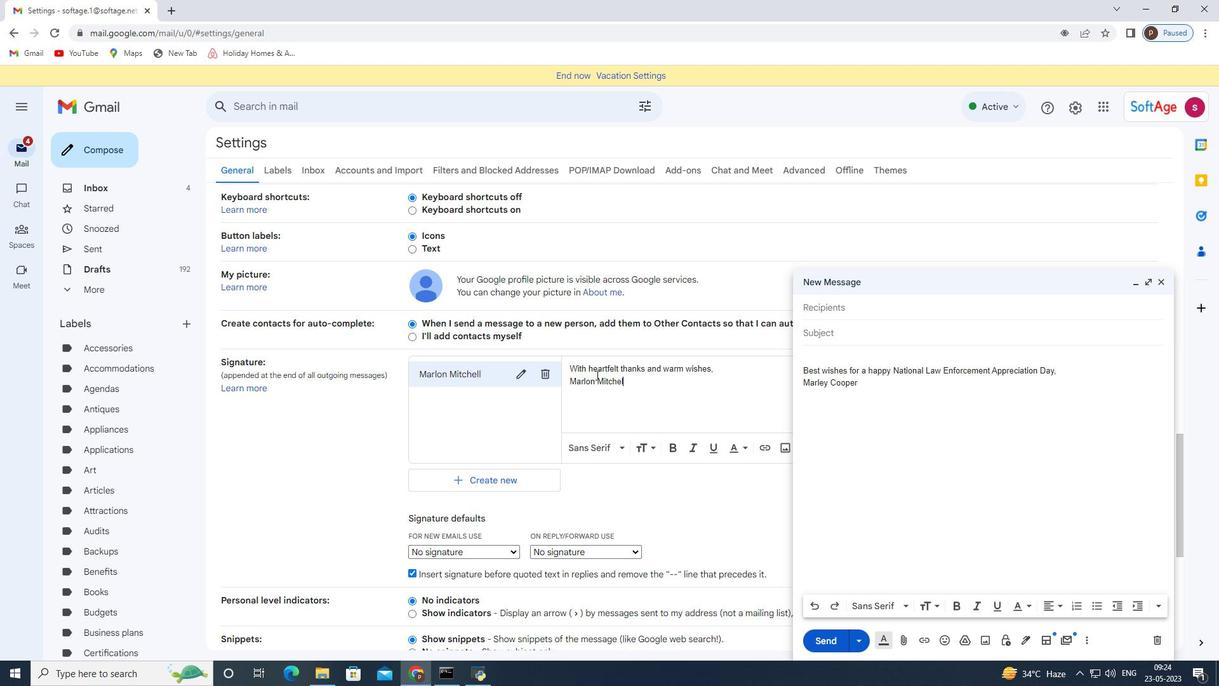 
Action: Mouse scrolled (596, 374) with delta (0, 0)
Screenshot: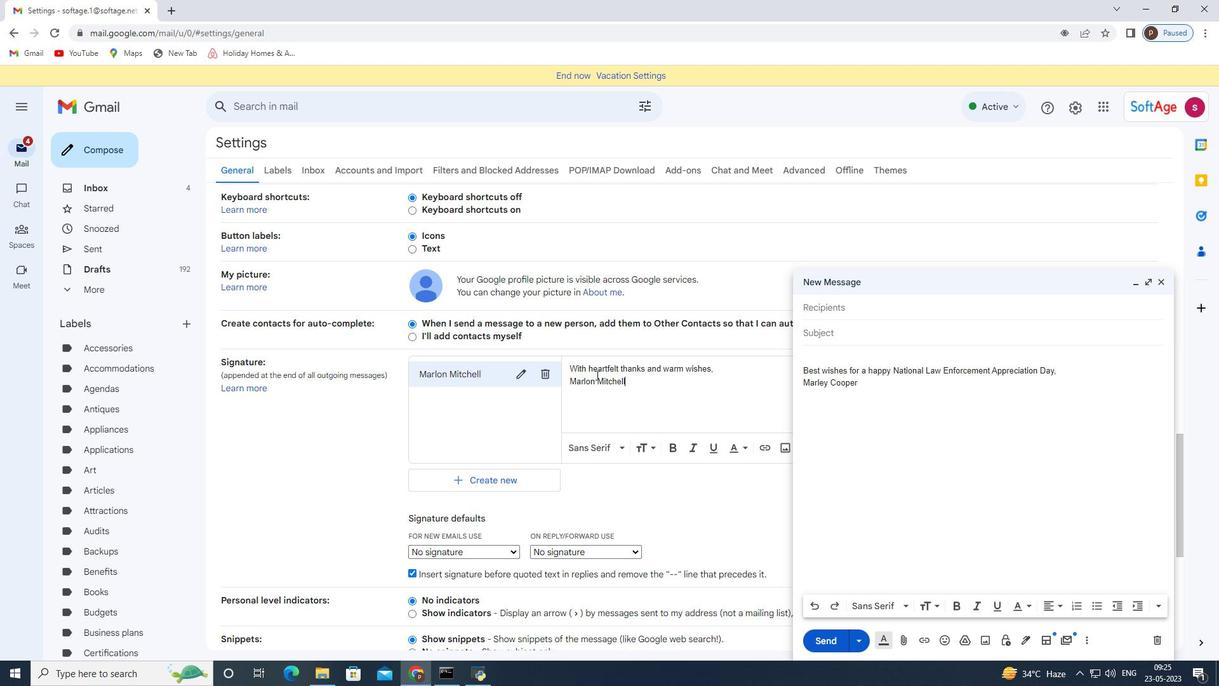 
Action: Mouse scrolled (596, 374) with delta (0, 0)
Screenshot: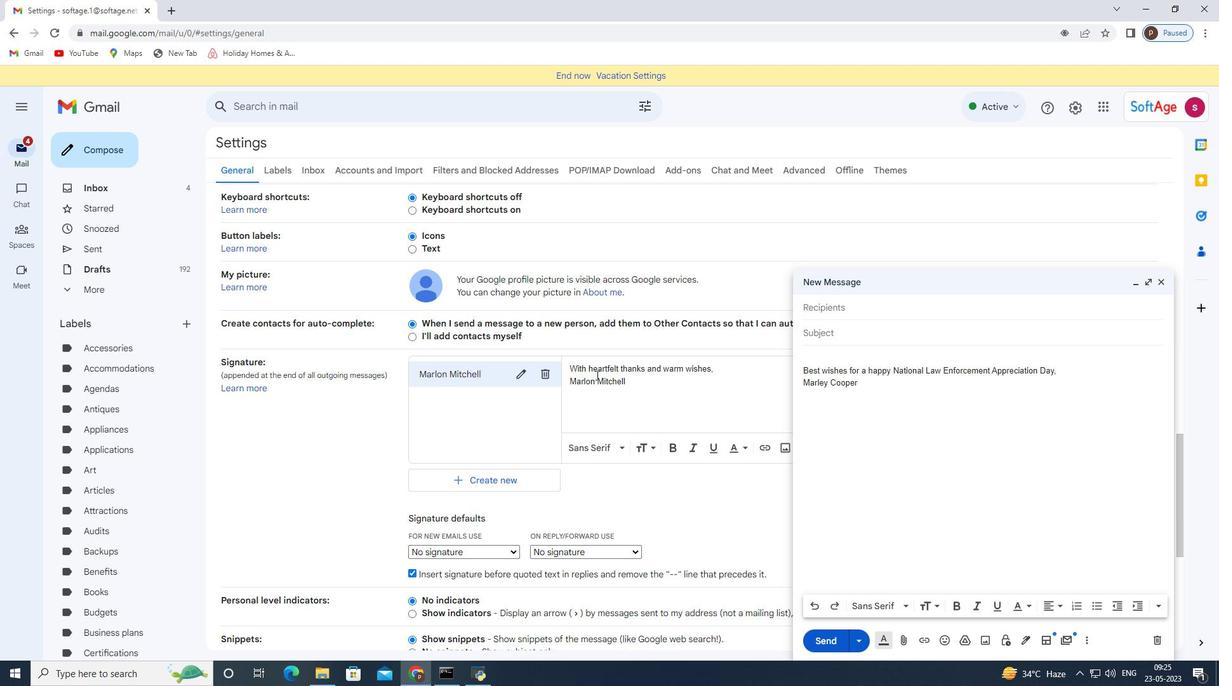 
Action: Mouse moved to (493, 430)
Screenshot: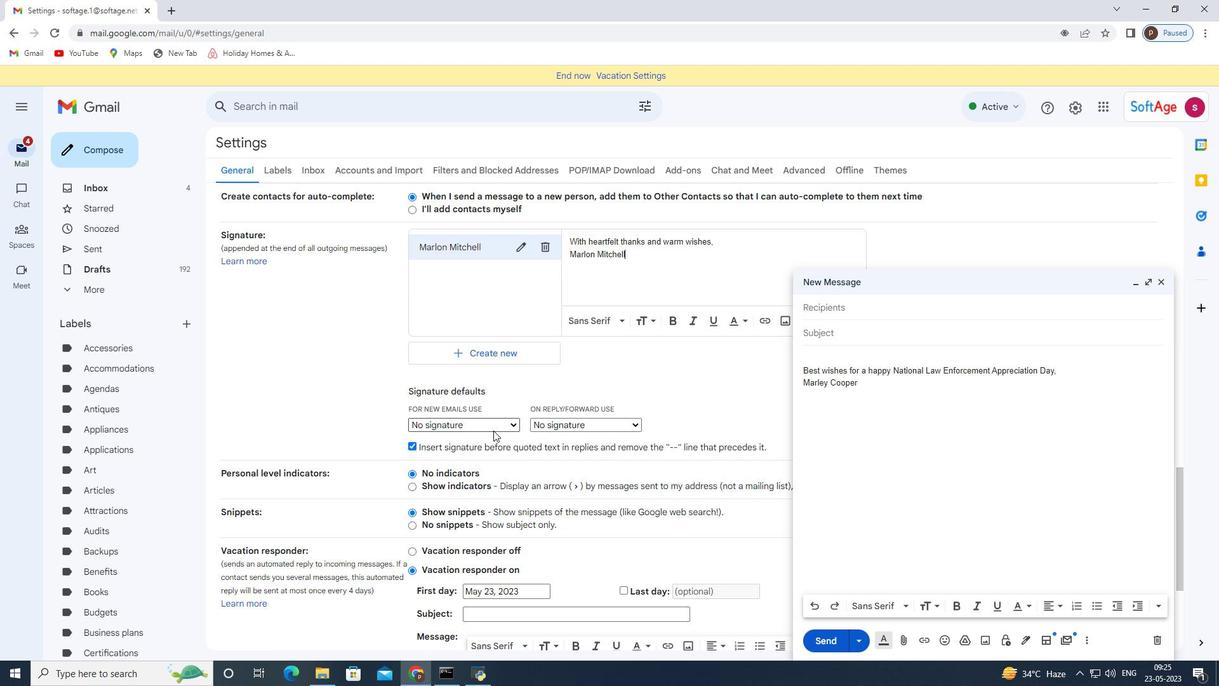 
Action: Mouse pressed left at (493, 430)
Screenshot: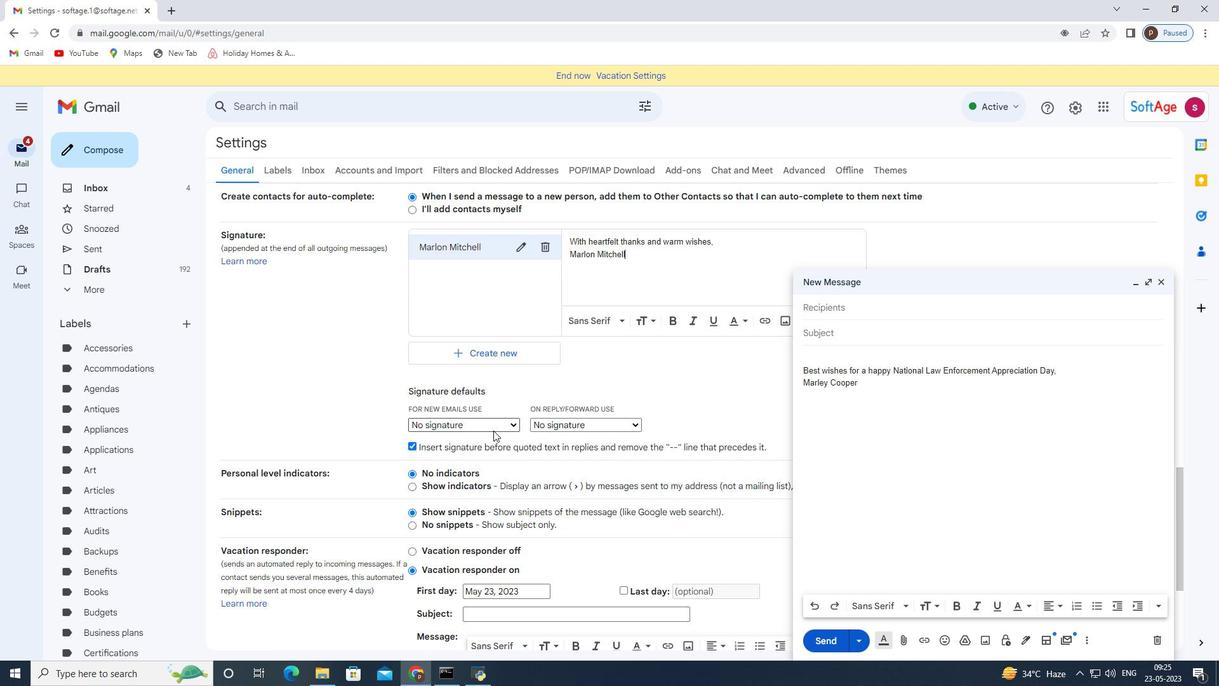 
Action: Mouse moved to (505, 451)
Screenshot: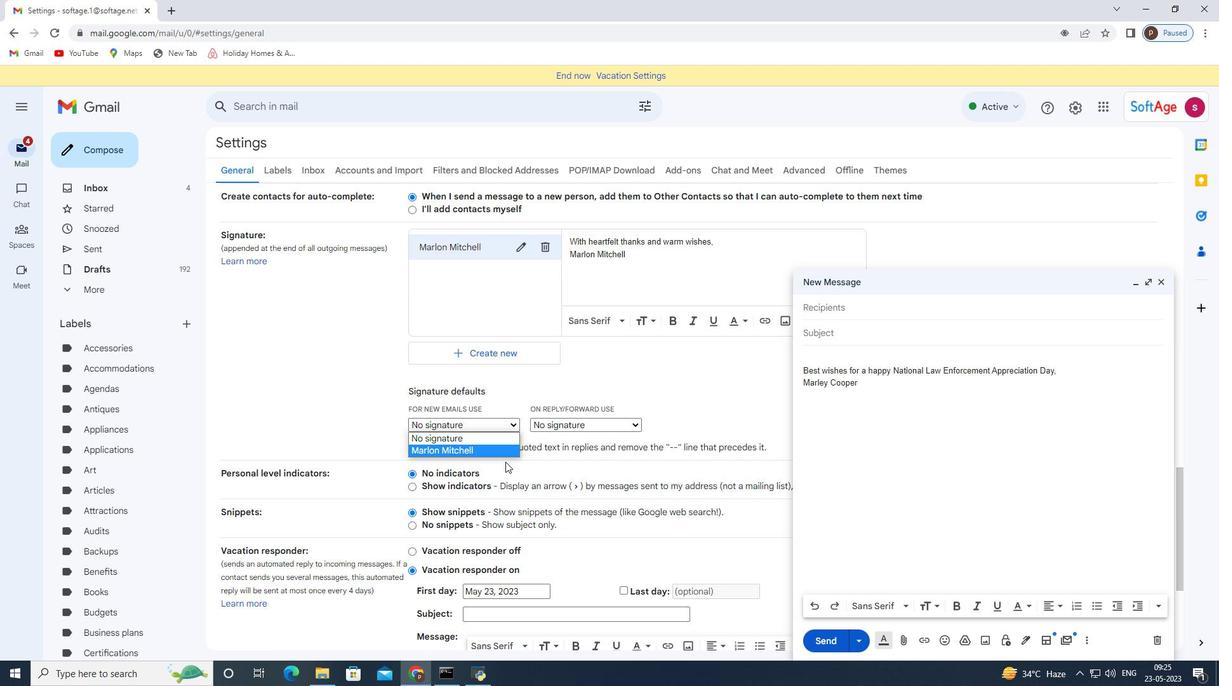 
Action: Mouse pressed left at (505, 451)
Screenshot: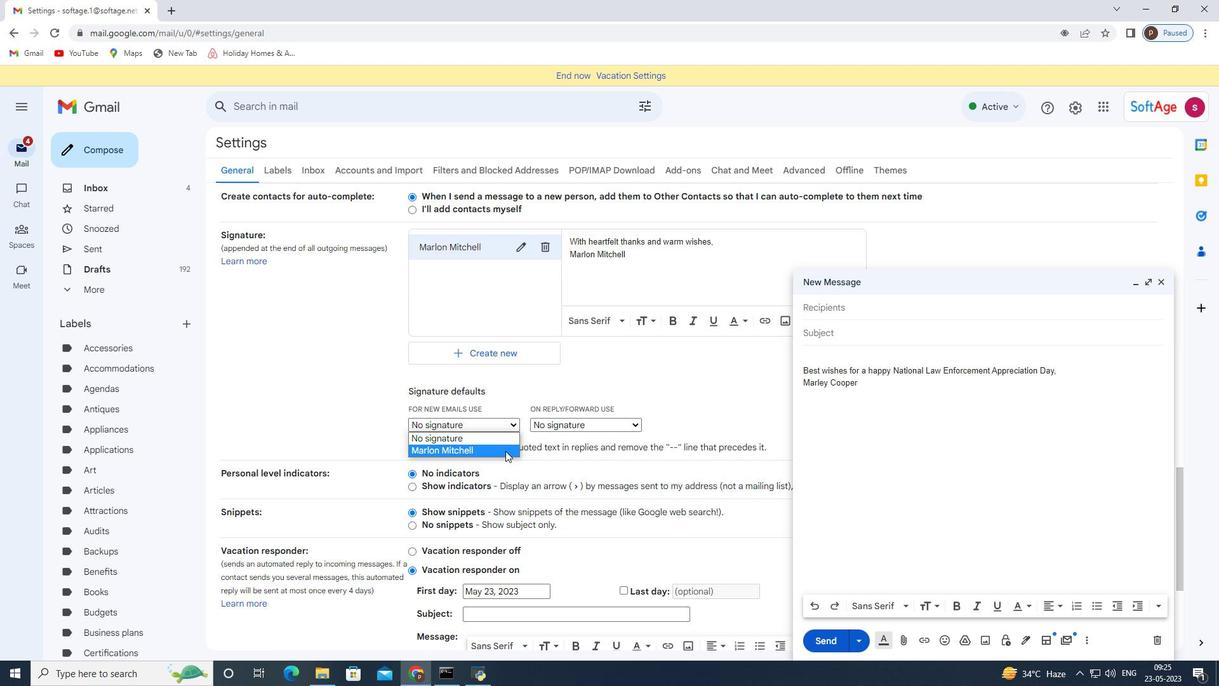 
Action: Mouse moved to (566, 424)
Screenshot: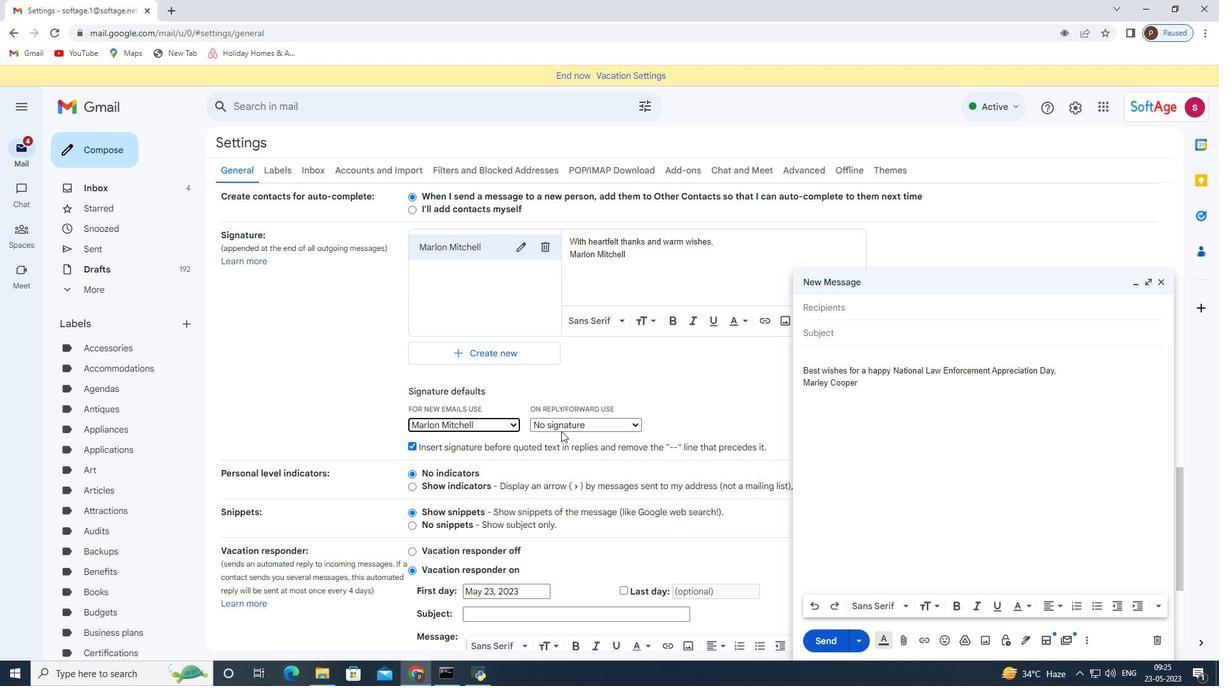 
Action: Mouse pressed left at (566, 424)
Screenshot: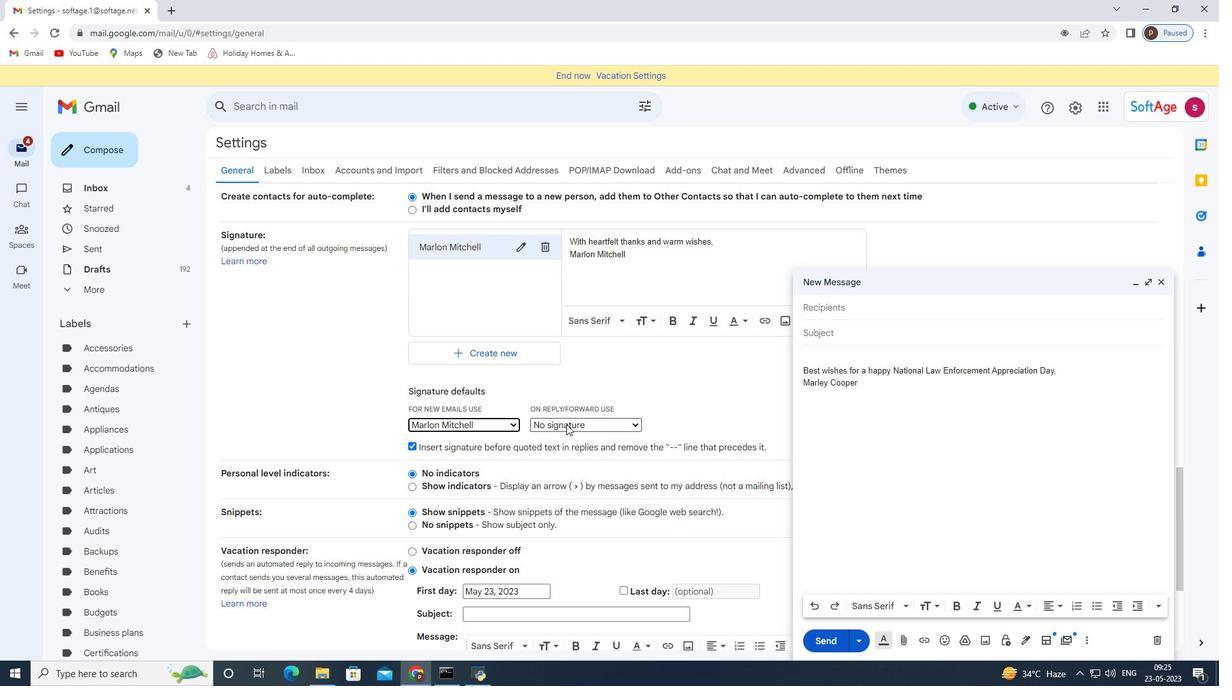 
Action: Mouse moved to (568, 454)
Screenshot: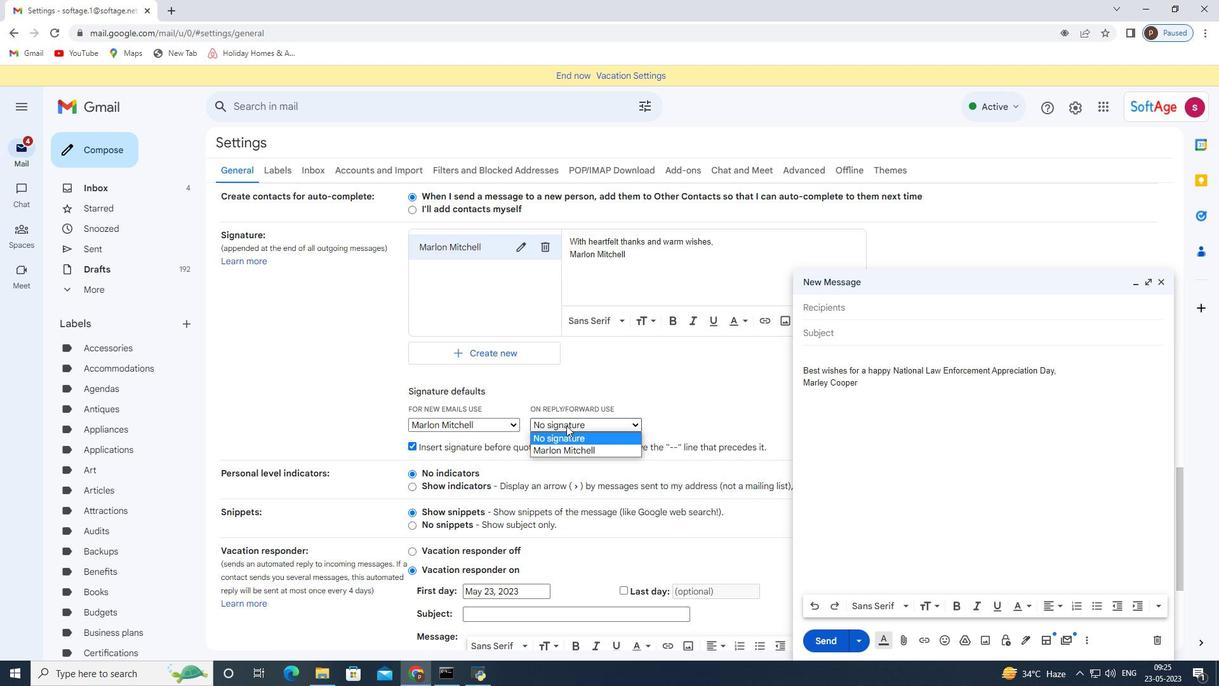 
Action: Mouse pressed left at (568, 454)
Screenshot: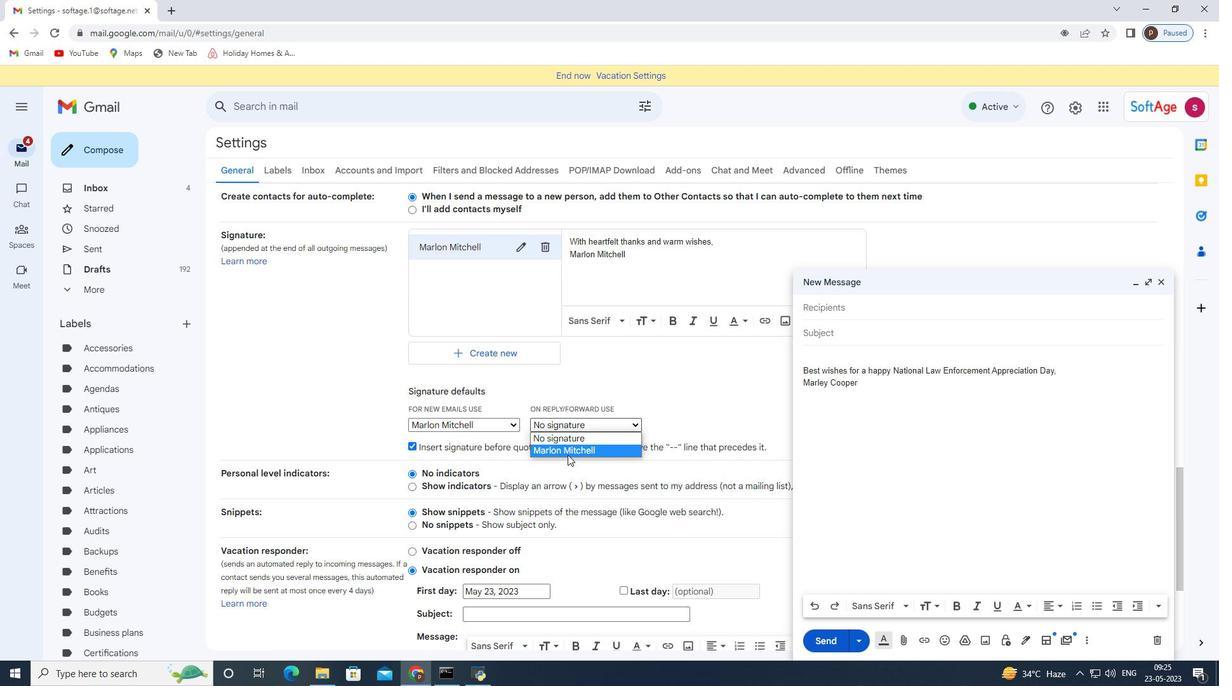 
Action: Mouse scrolled (568, 454) with delta (0, 0)
Screenshot: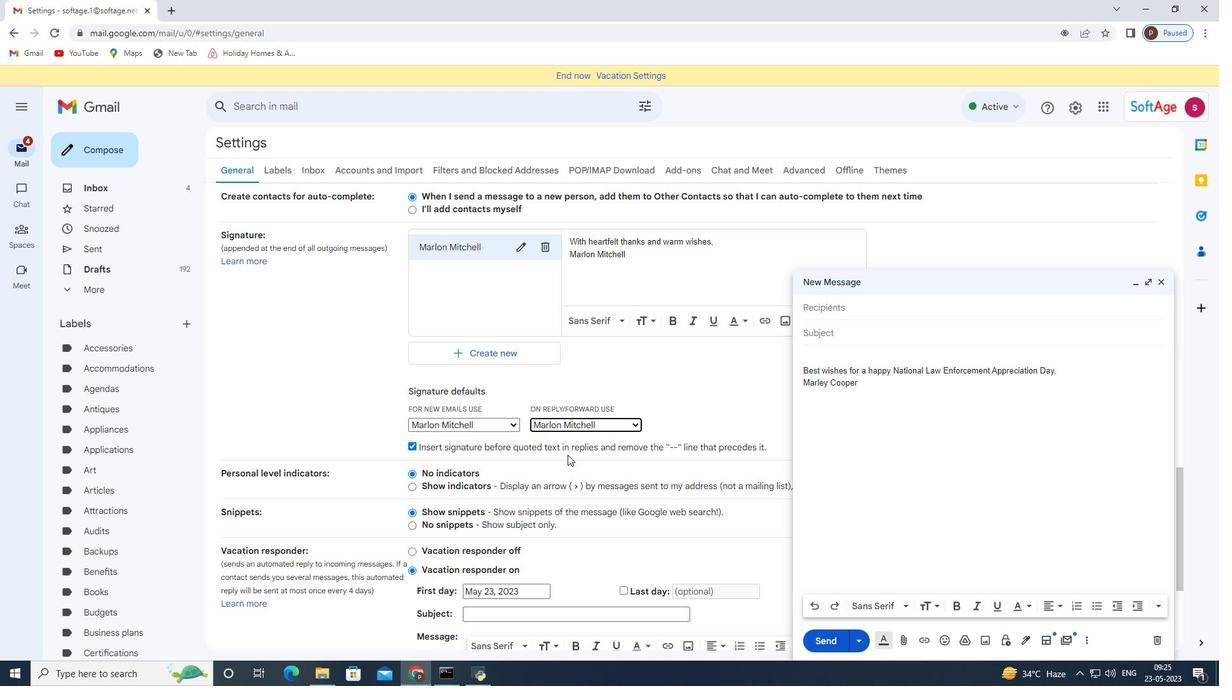 
Action: Mouse scrolled (568, 454) with delta (0, 0)
Screenshot: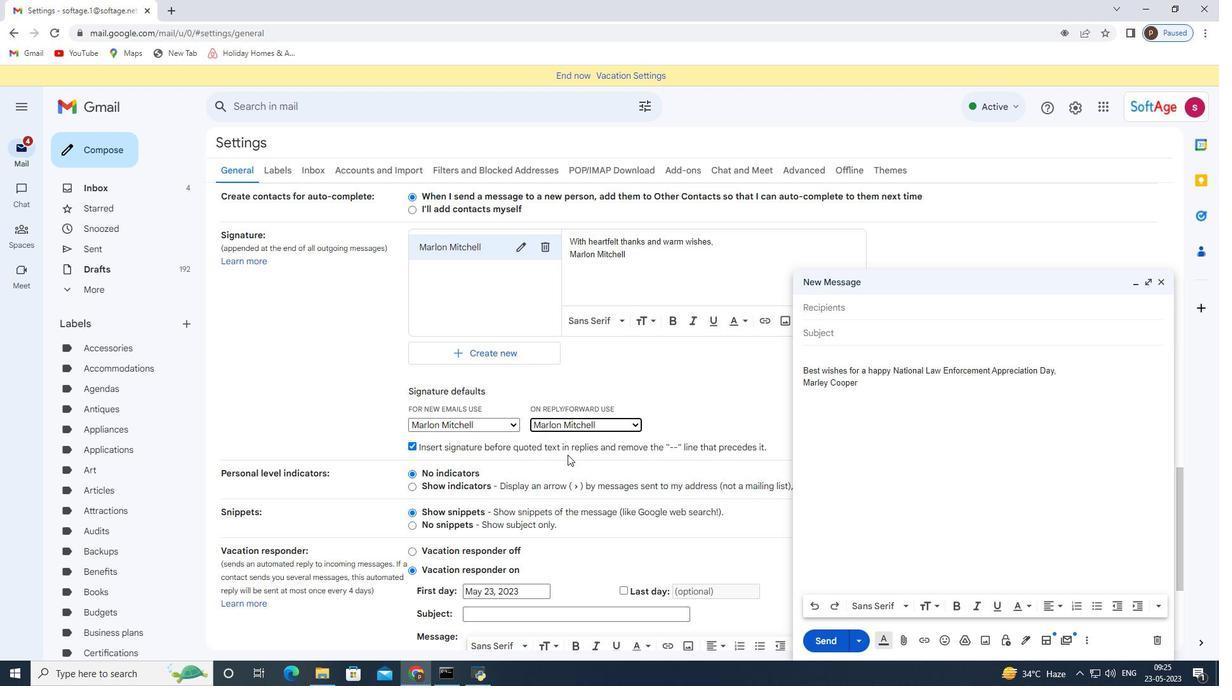 
Action: Mouse scrolled (568, 454) with delta (0, 0)
Screenshot: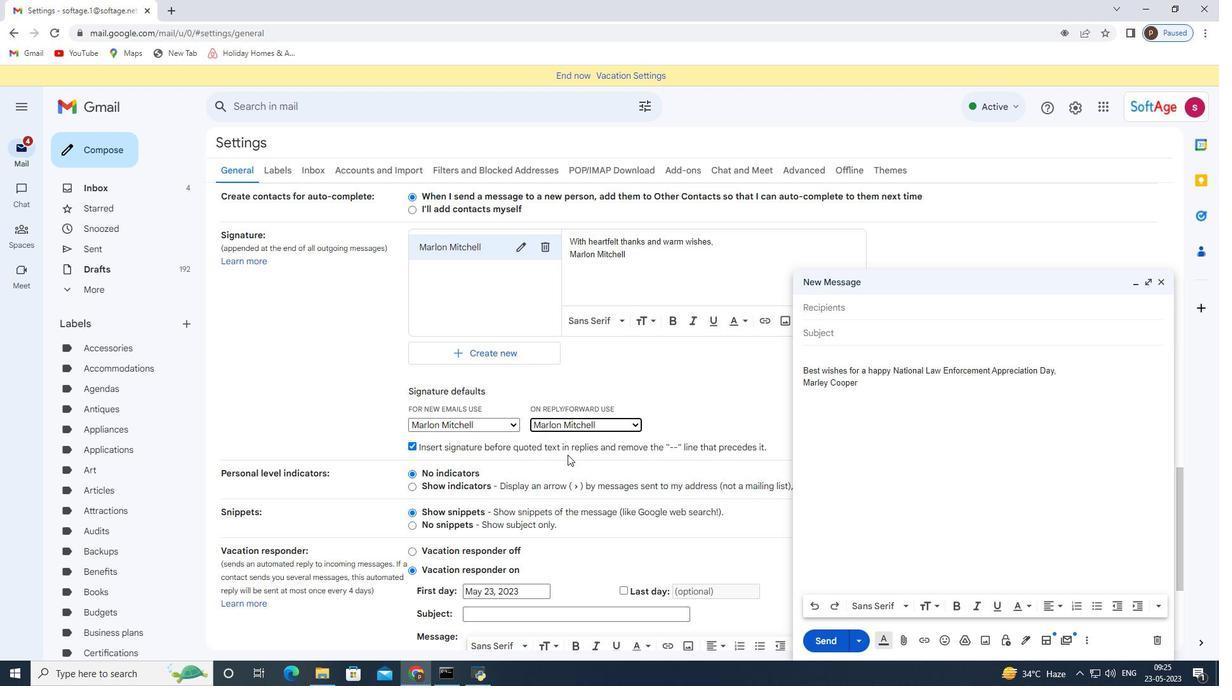 
Action: Mouse scrolled (568, 454) with delta (0, 0)
Screenshot: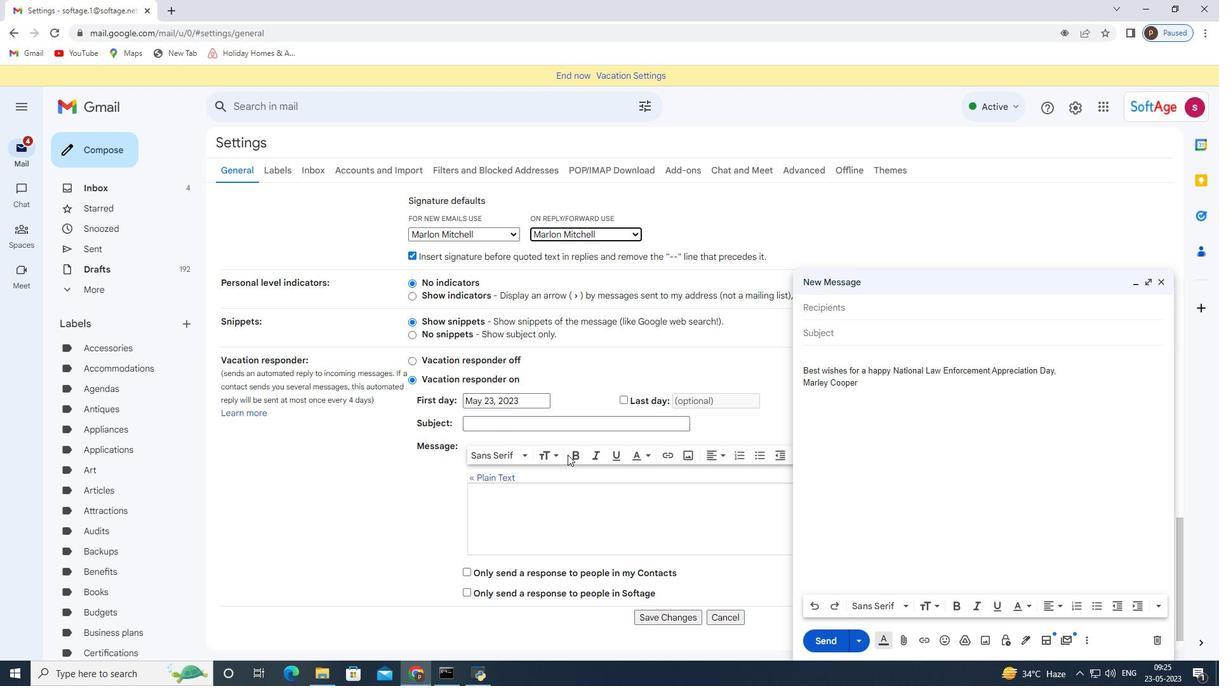 
Action: Mouse moved to (675, 578)
Screenshot: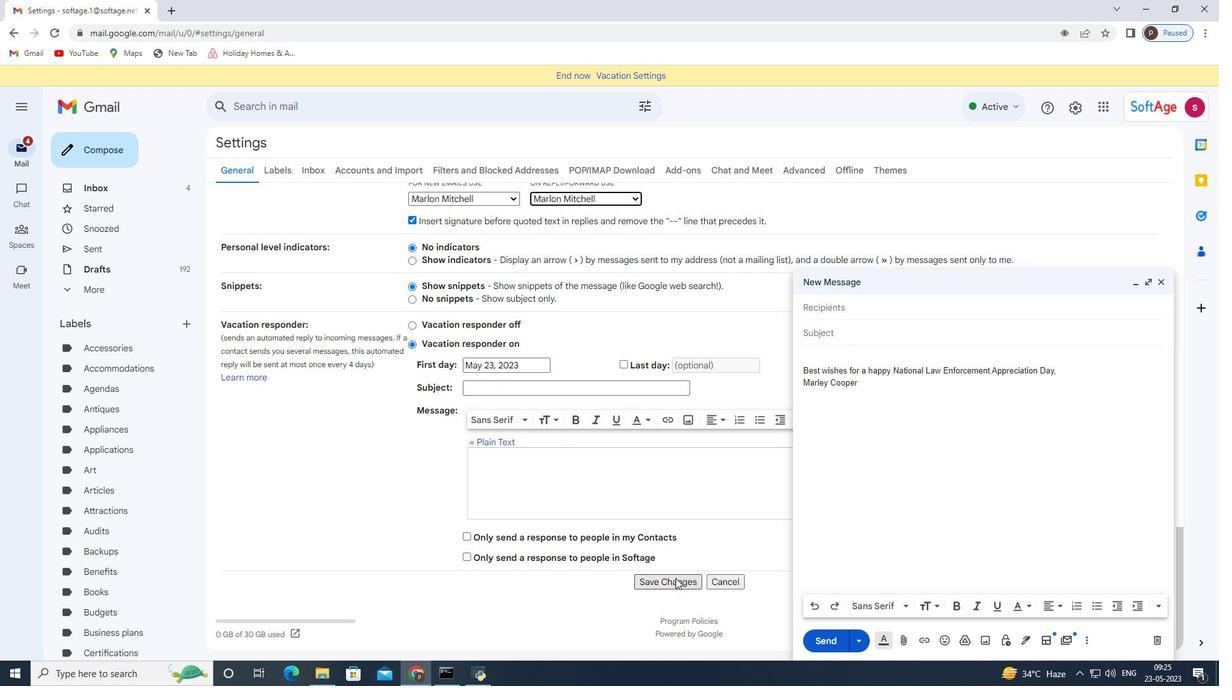 
Action: Mouse pressed left at (675, 578)
Screenshot: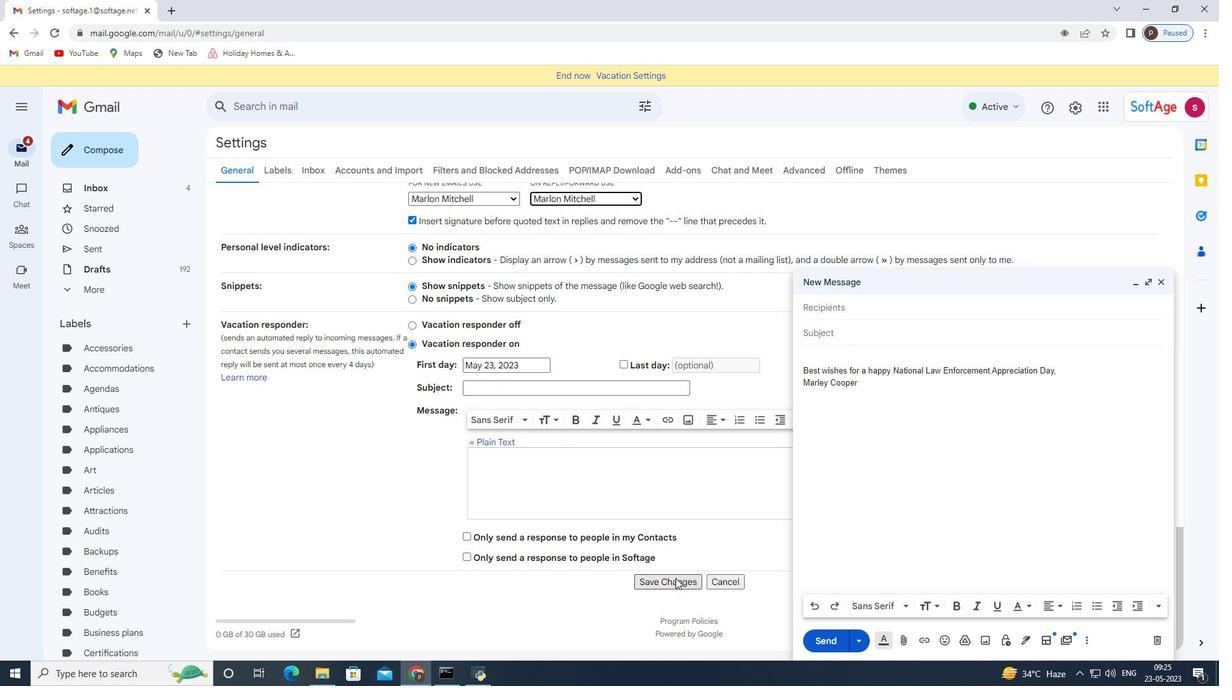 
Action: Mouse moved to (670, 496)
Screenshot: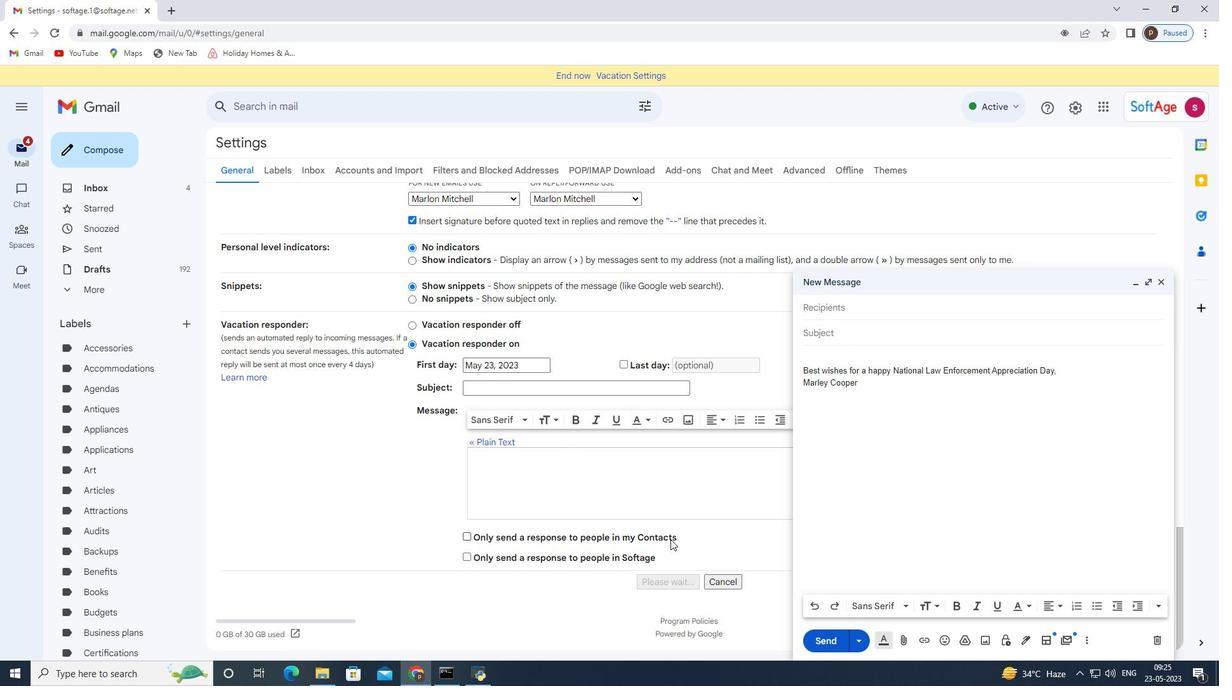 
Action: Mouse scrolled (670, 496) with delta (0, 0)
Screenshot: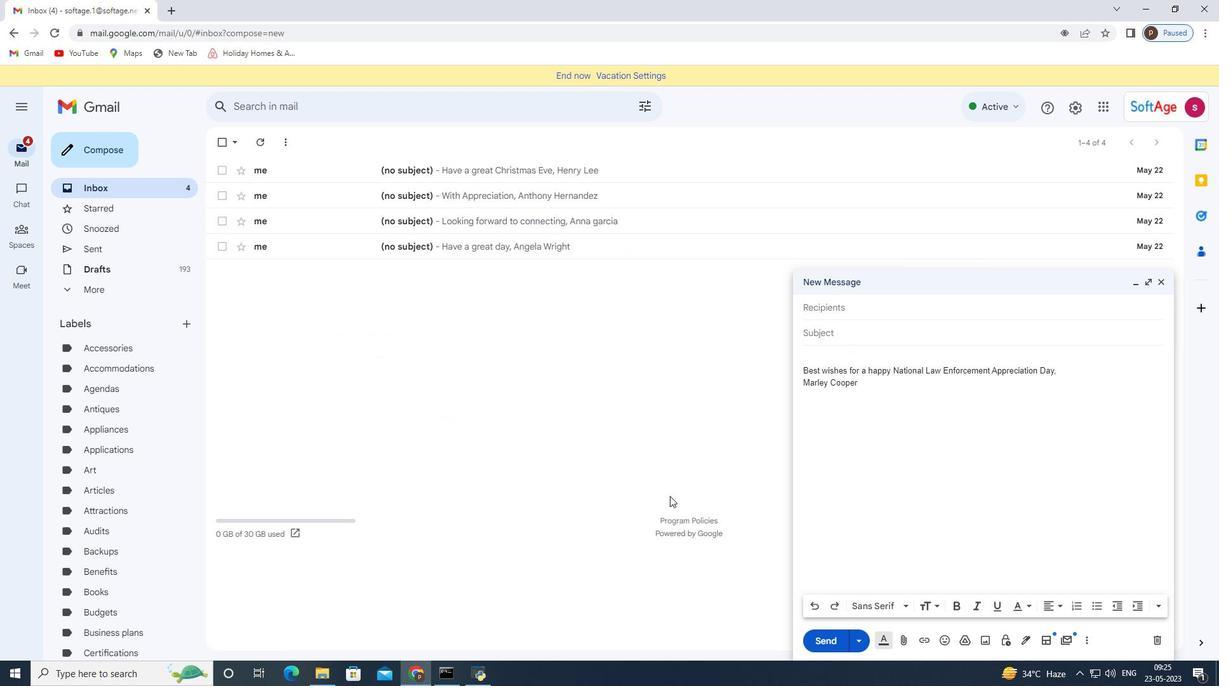 
Action: Mouse scrolled (670, 496) with delta (0, 0)
Screenshot: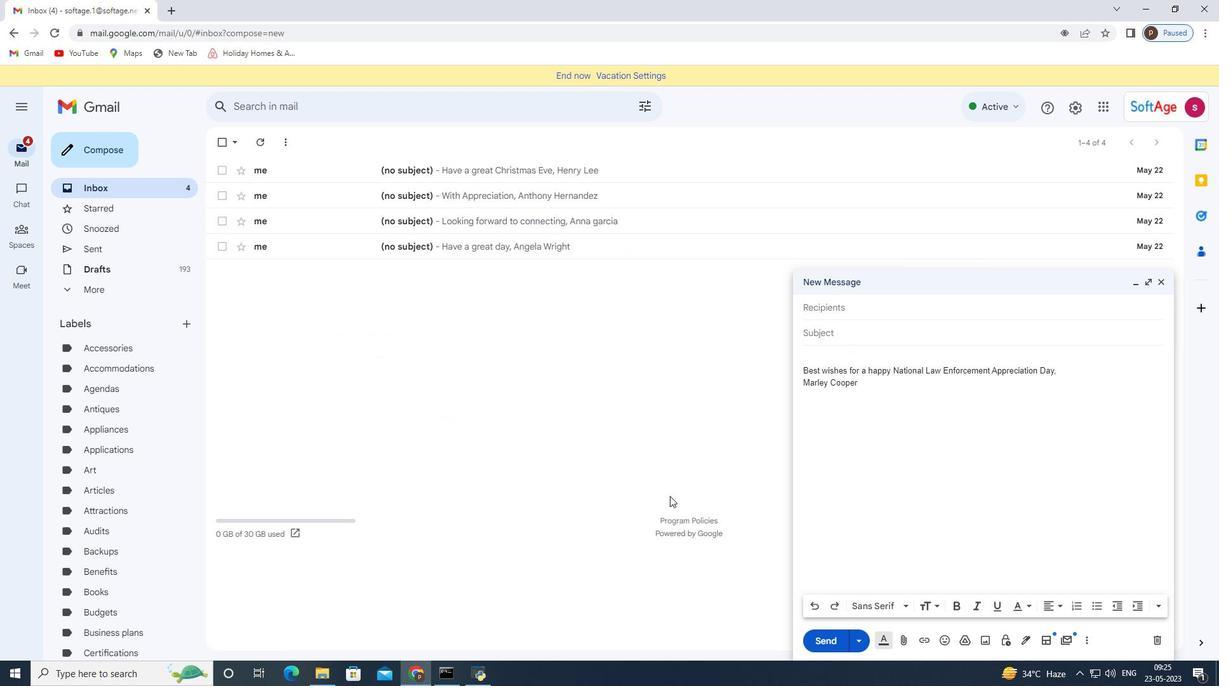 
Action: Mouse scrolled (670, 496) with delta (0, 0)
Screenshot: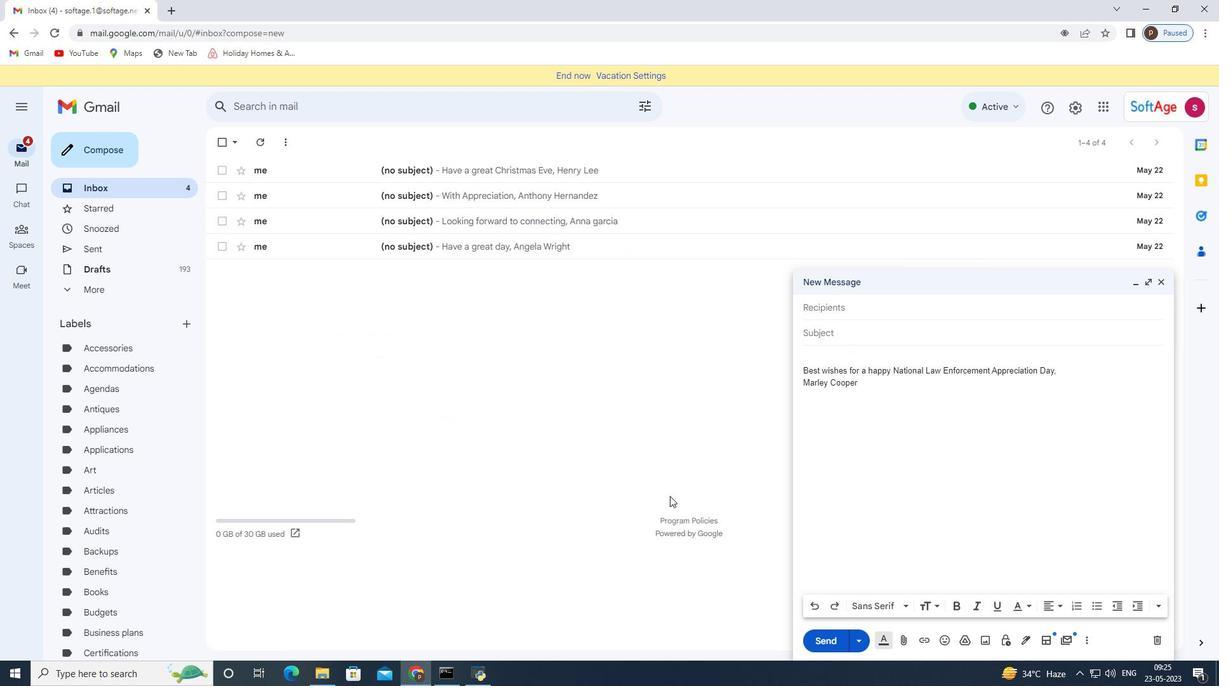 
Action: Mouse scrolled (670, 496) with delta (0, 0)
Screenshot: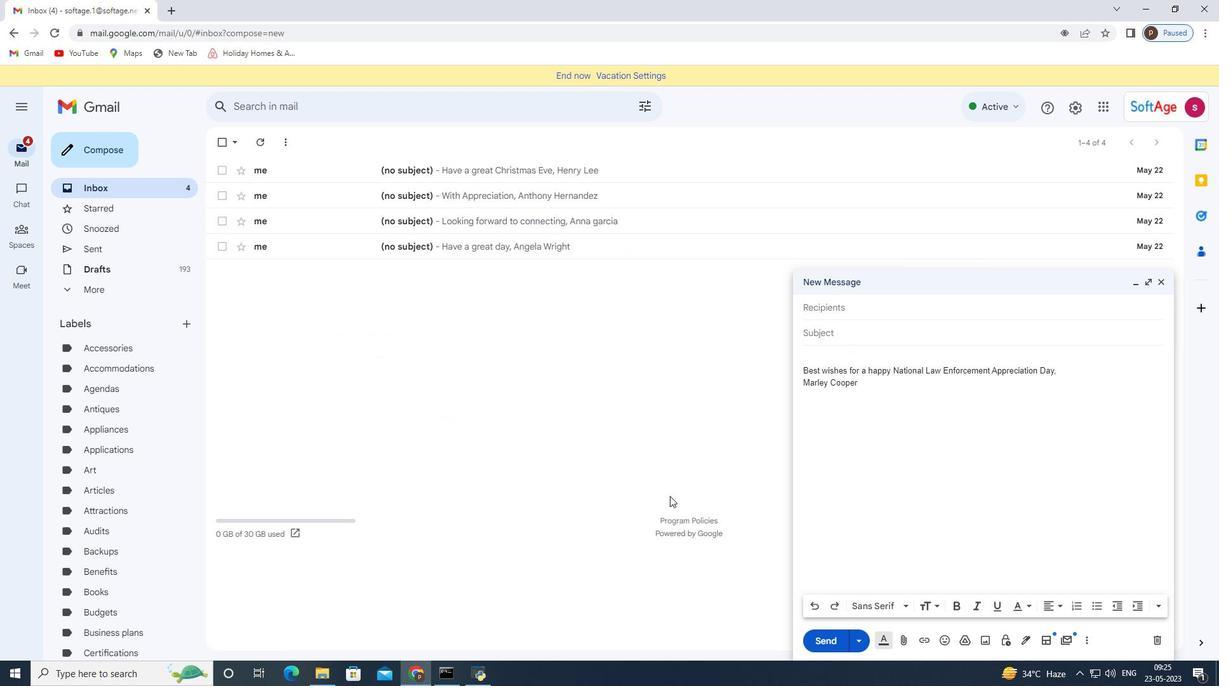 
Action: Mouse moved to (94, 142)
Screenshot: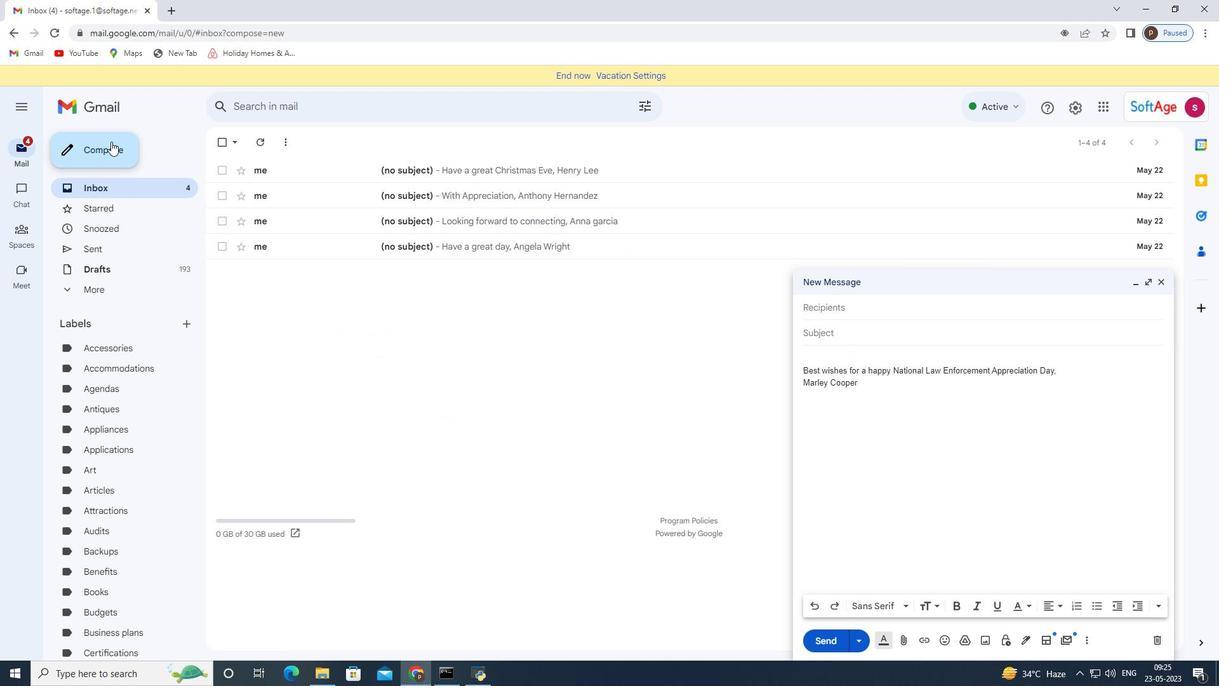 
Action: Mouse pressed left at (94, 142)
Screenshot: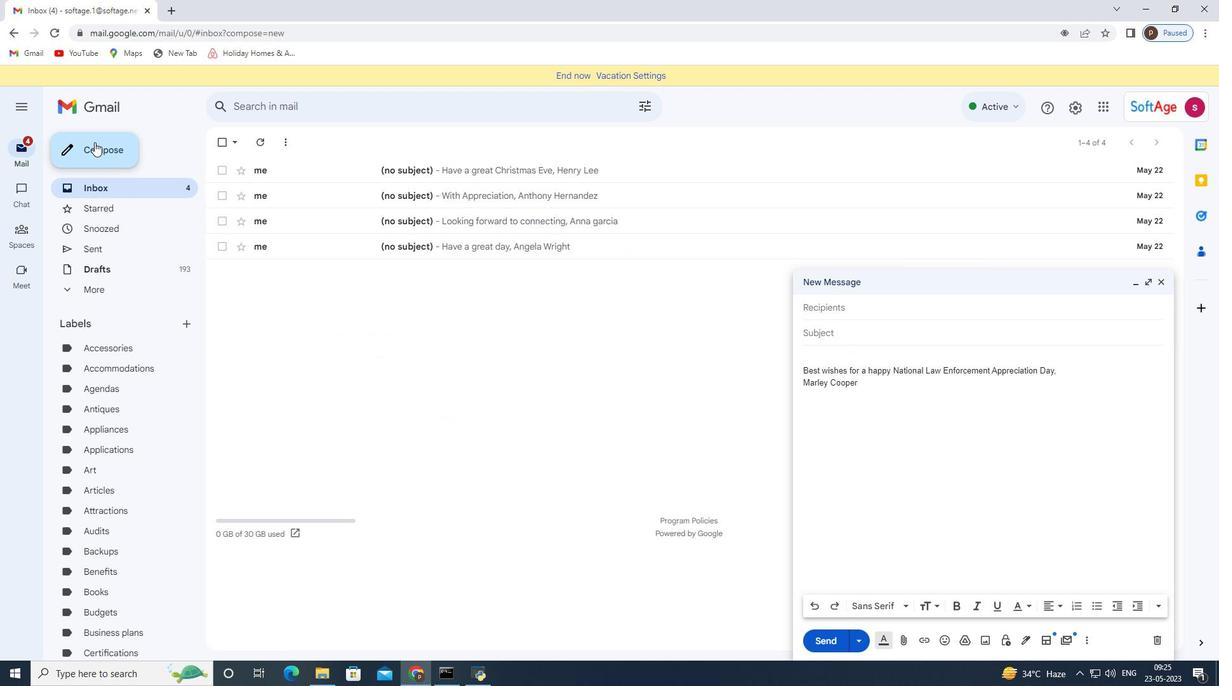 
Action: Mouse moved to (588, 378)
Screenshot: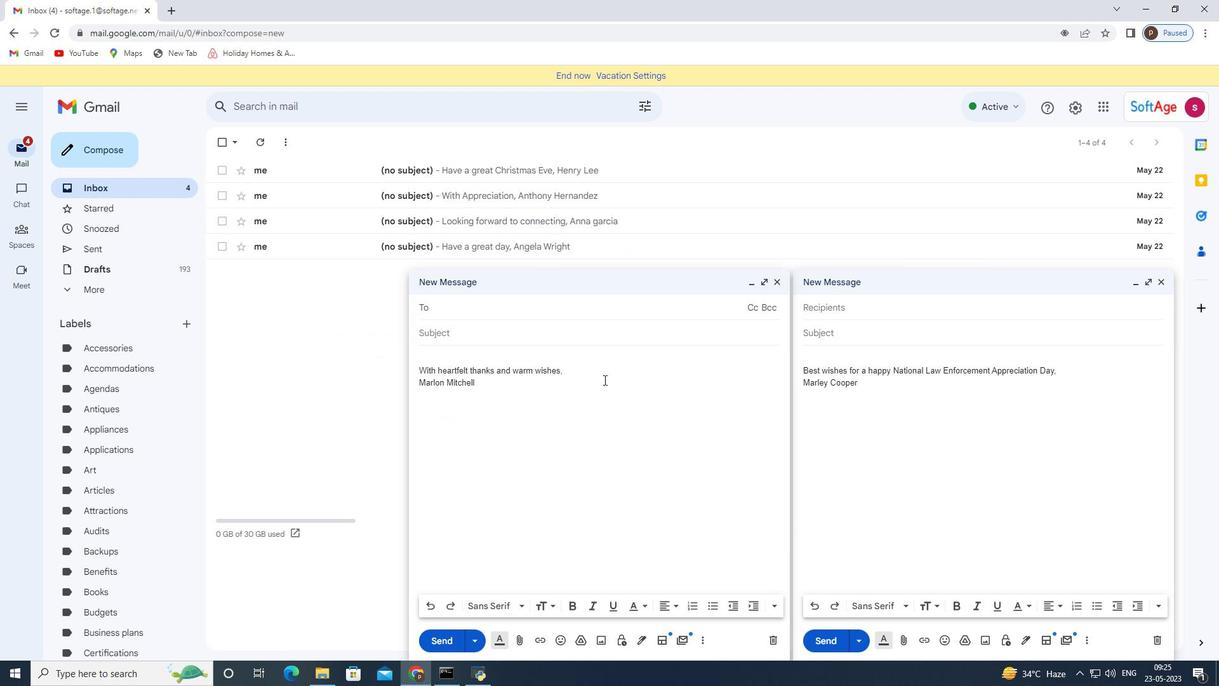 
Action: Key pressed softage.3<Key.shift><Key.shift><Key.shift><Key.shift><Key.shift>@softage.net
Screenshot: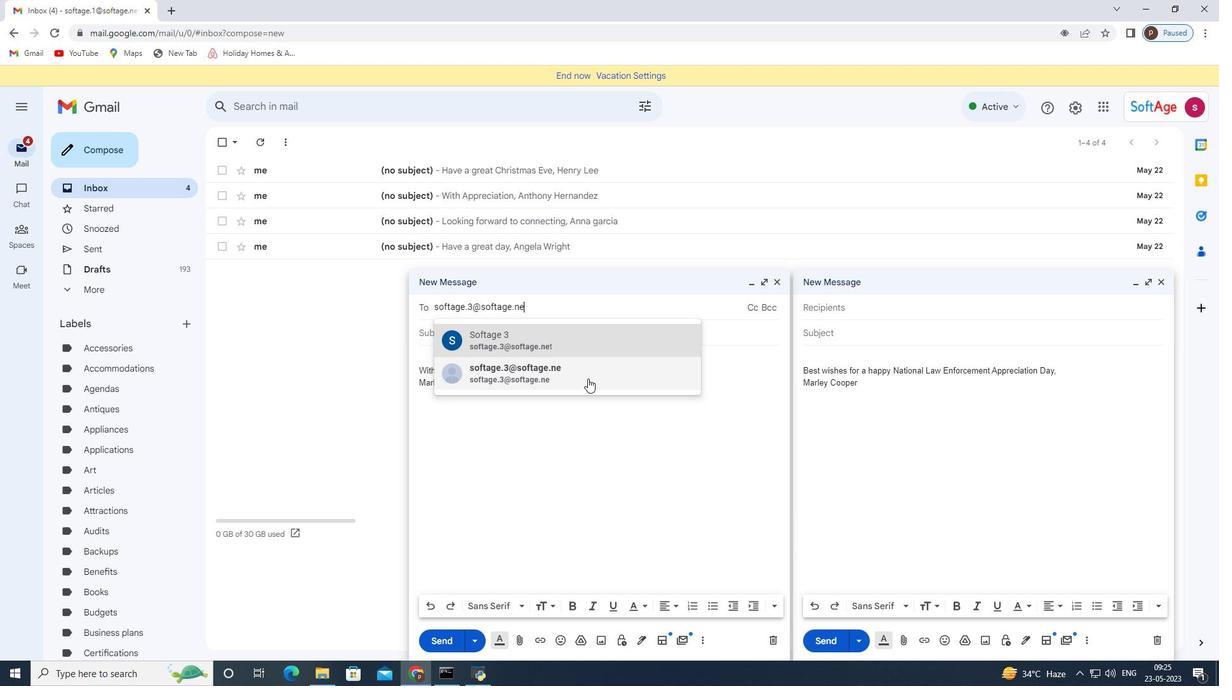 
Action: Mouse moved to (540, 333)
Screenshot: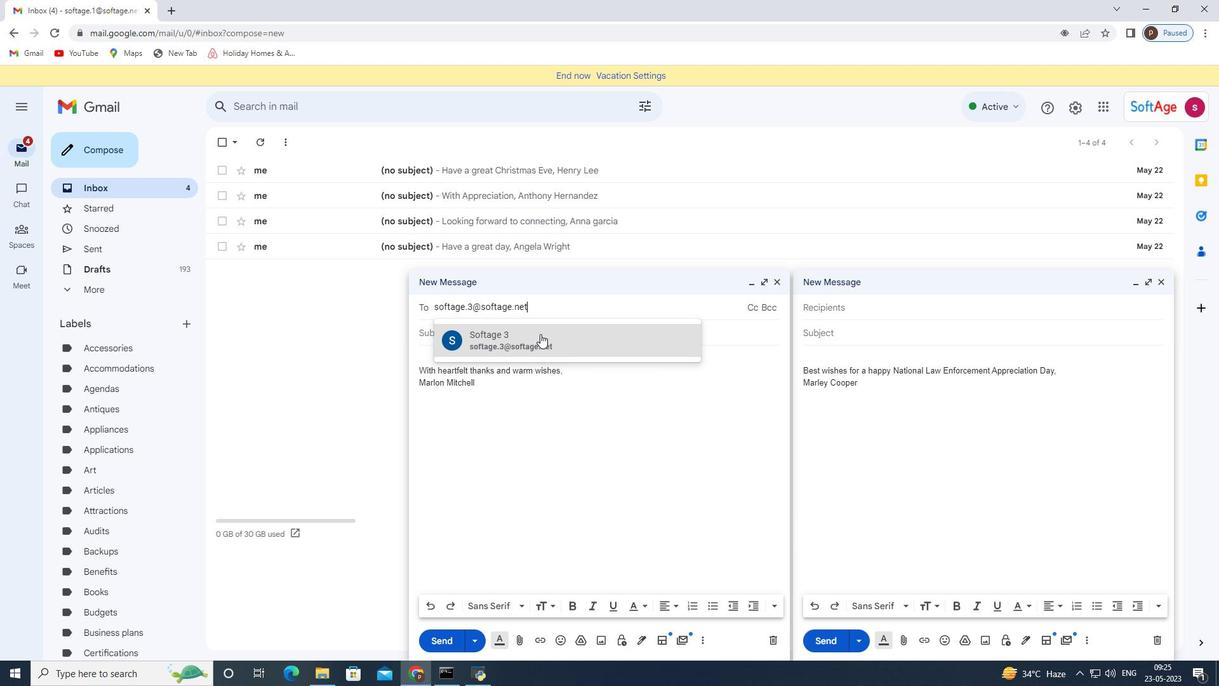 
Action: Mouse pressed left at (540, 333)
Screenshot: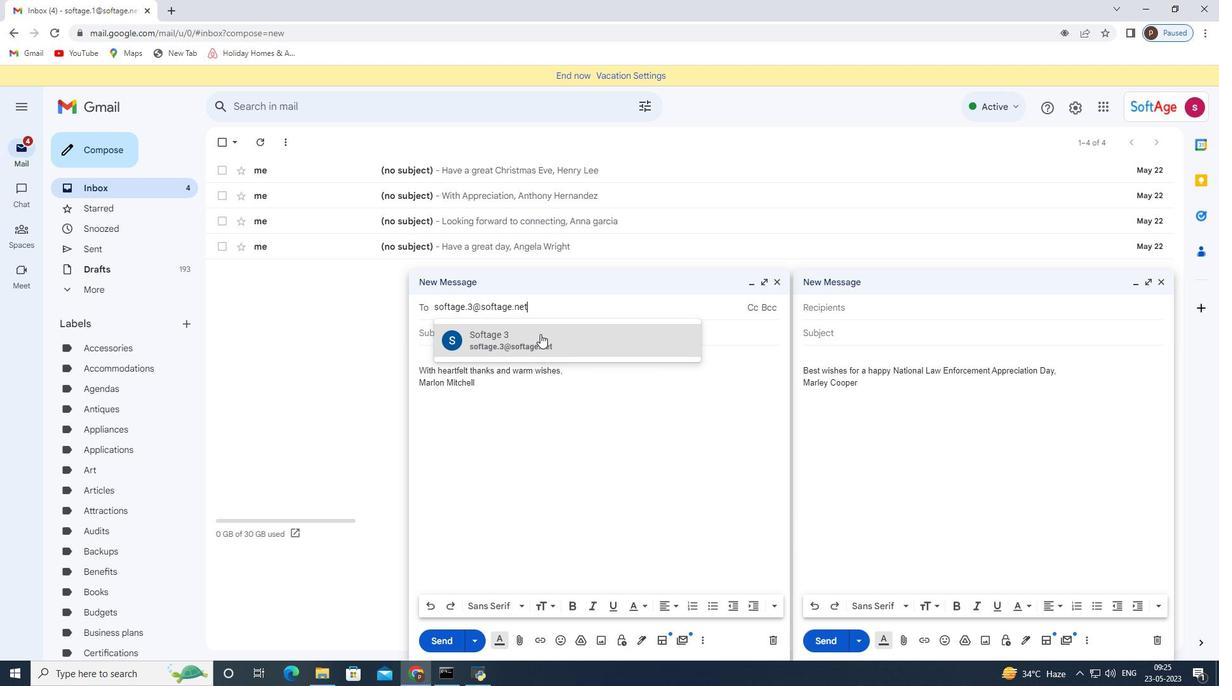 
Action: Mouse moved to (526, 324)
Screenshot: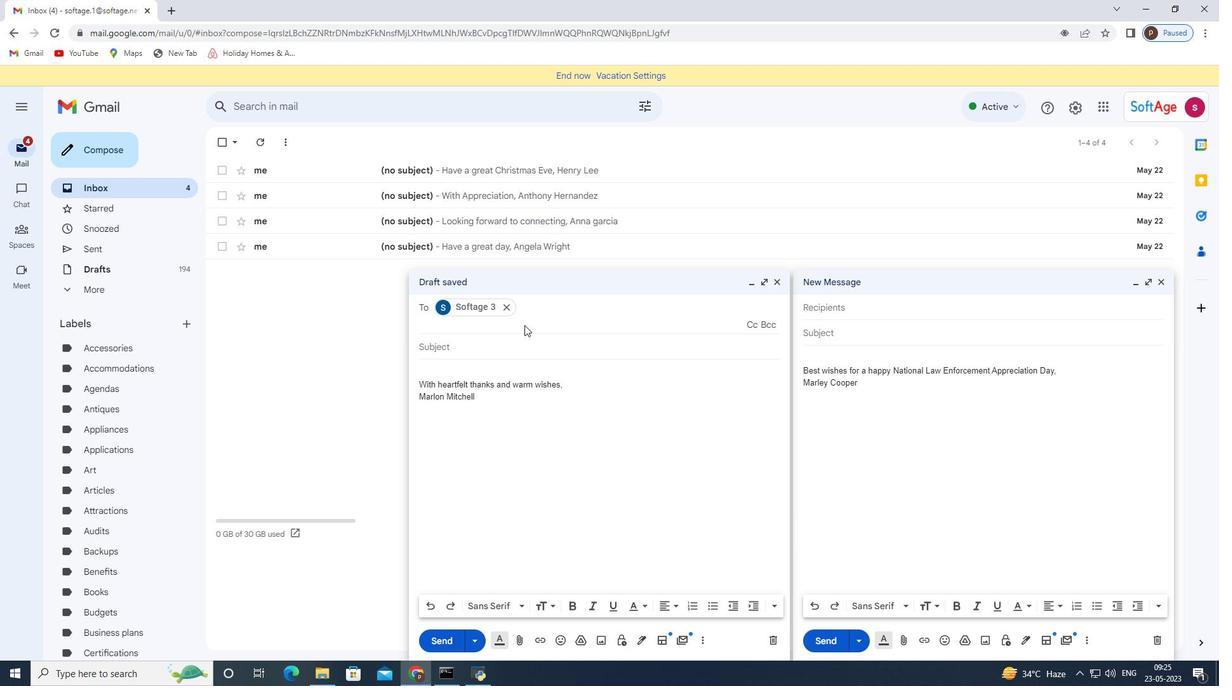 
Action: Mouse scrolled (526, 324) with delta (0, 0)
Screenshot: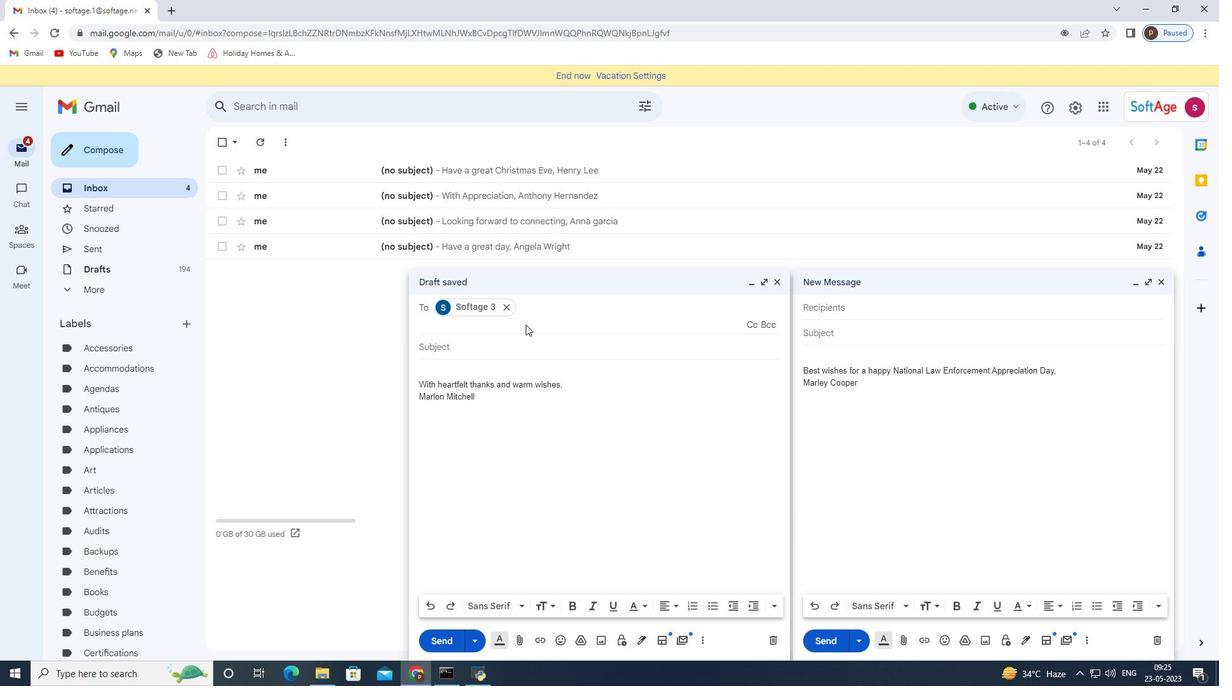 
Action: Mouse scrolled (526, 324) with delta (0, 0)
Screenshot: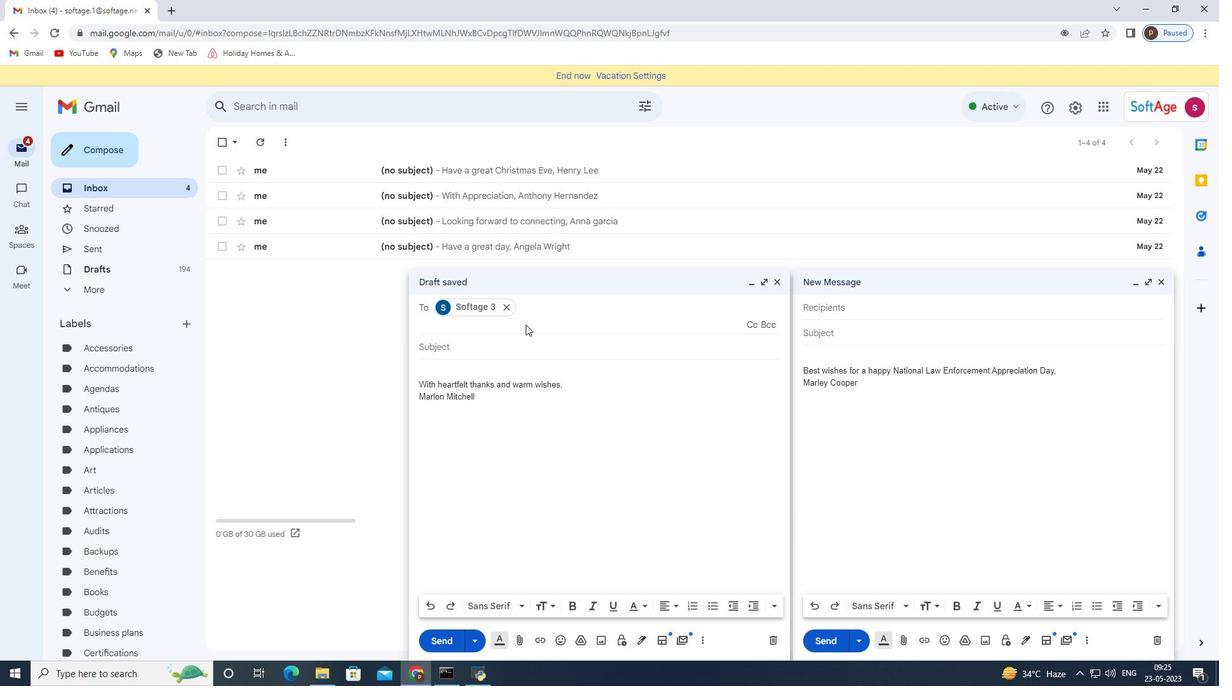 
Action: Mouse moved to (1158, 280)
Screenshot: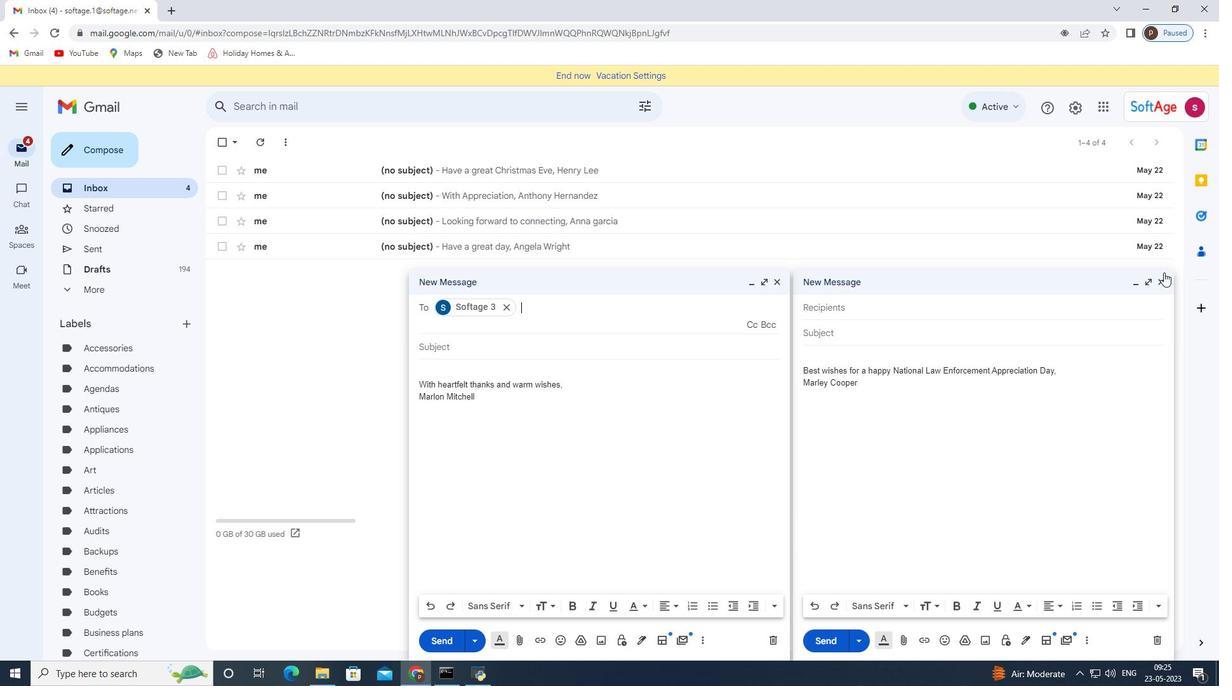 
Action: Mouse pressed left at (1158, 280)
Screenshot: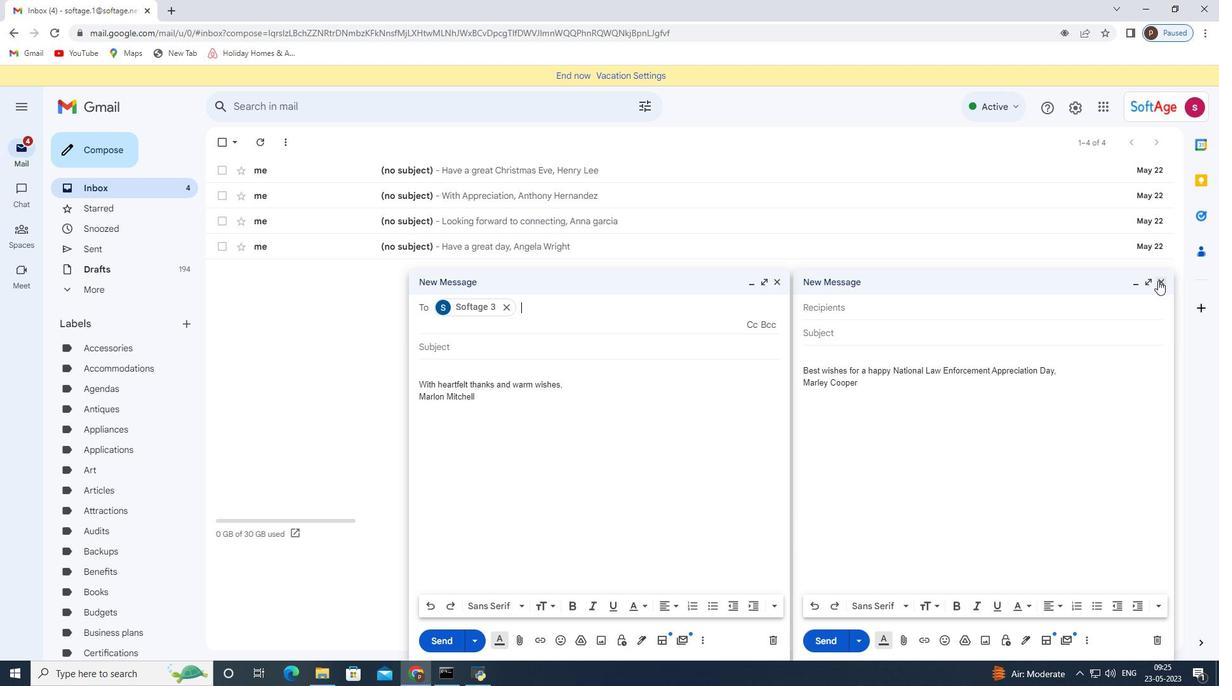 
Action: Mouse moved to (182, 327)
Screenshot: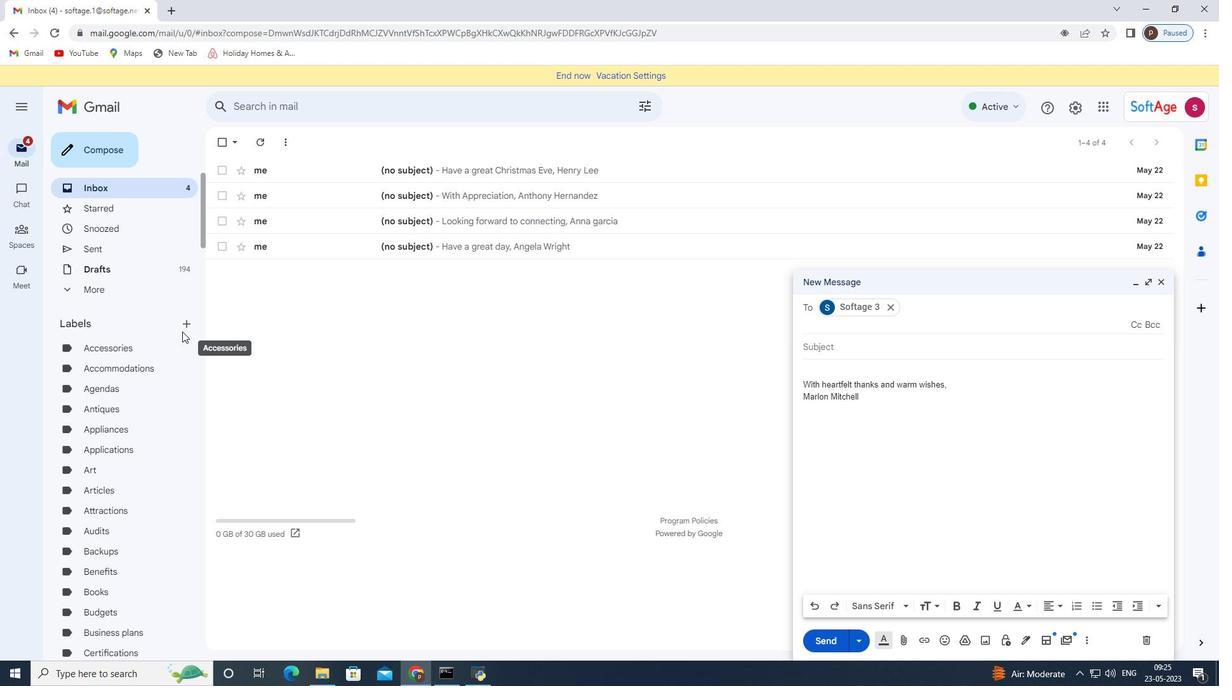 
Action: Mouse pressed left at (182, 327)
Screenshot: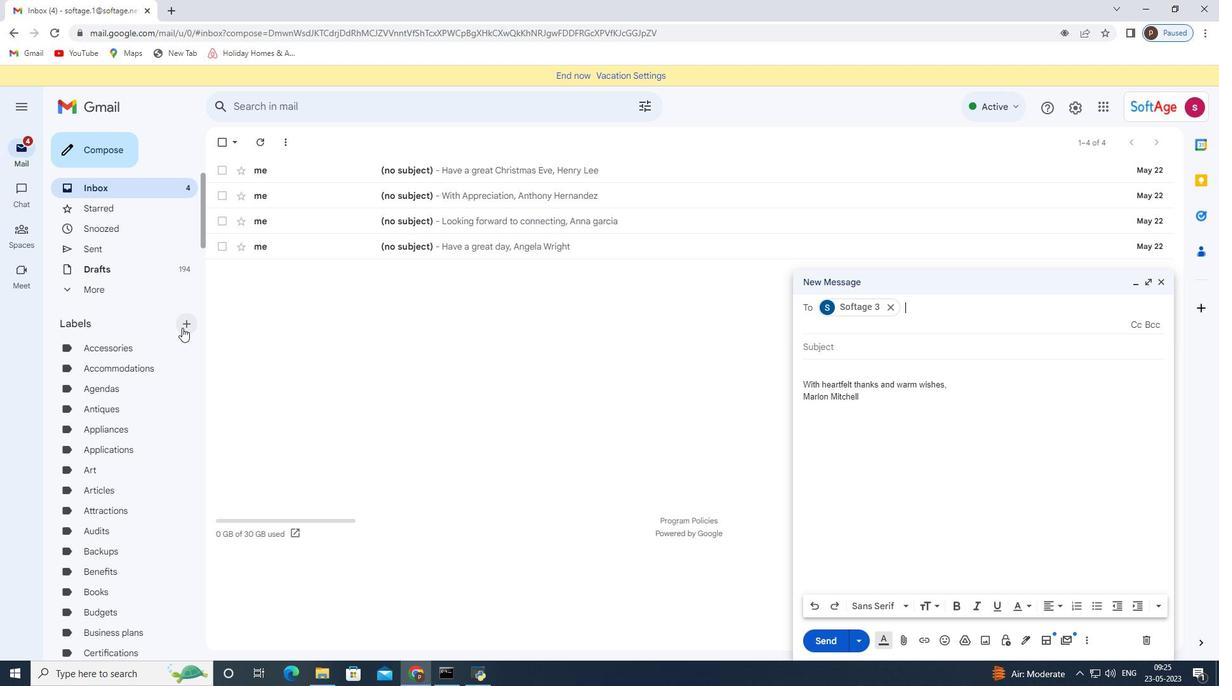 
Action: Mouse moved to (523, 348)
Screenshot: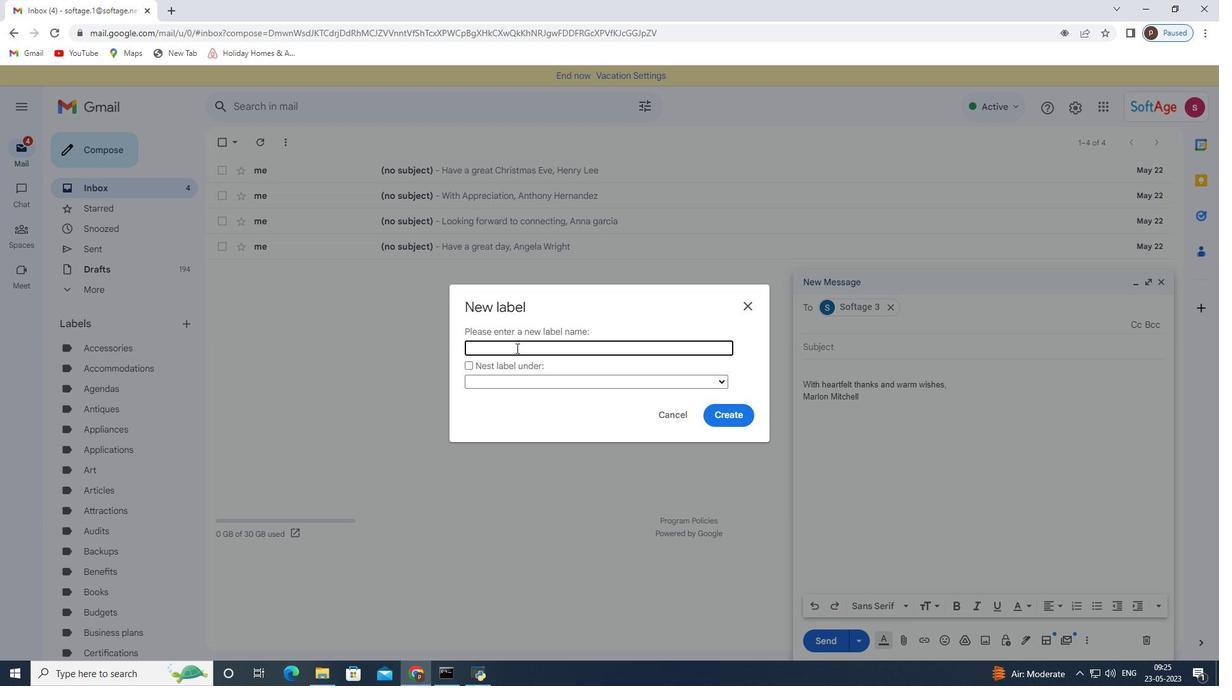 
Action: Mouse pressed left at (523, 348)
Screenshot: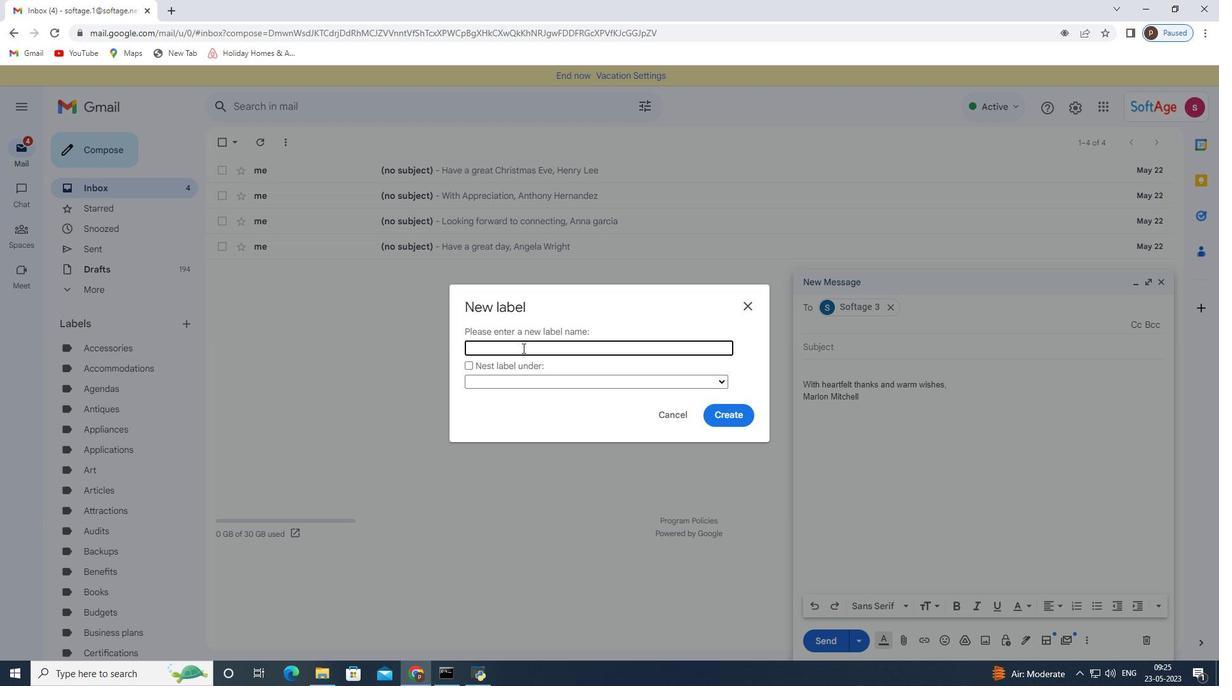 
Action: Key pressed <Key.shift>Commercial<Key.space>leases
Screenshot: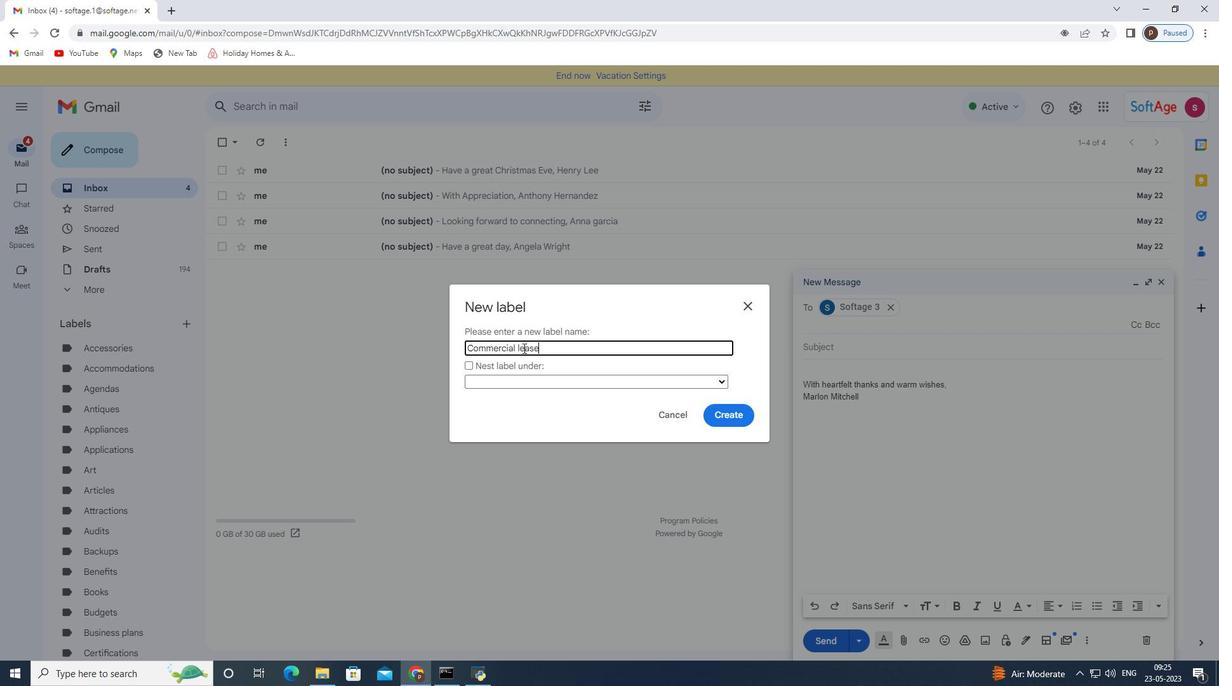 
Action: Mouse moved to (726, 419)
Screenshot: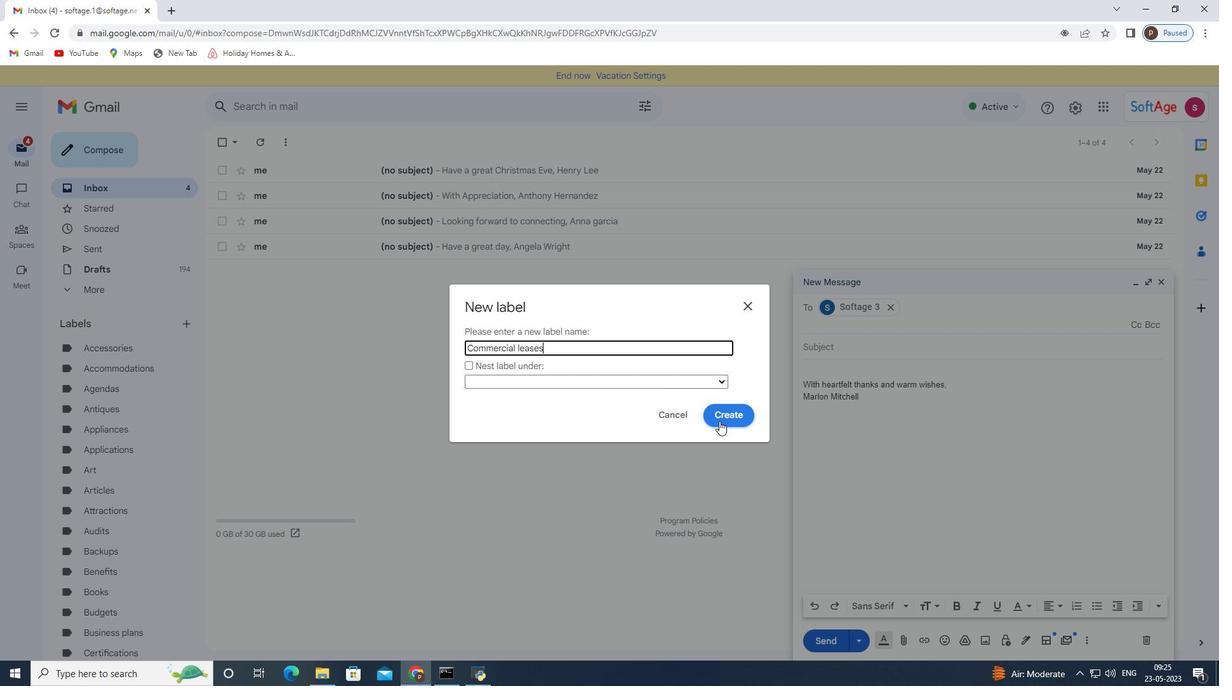 
Action: Mouse pressed left at (726, 419)
Screenshot: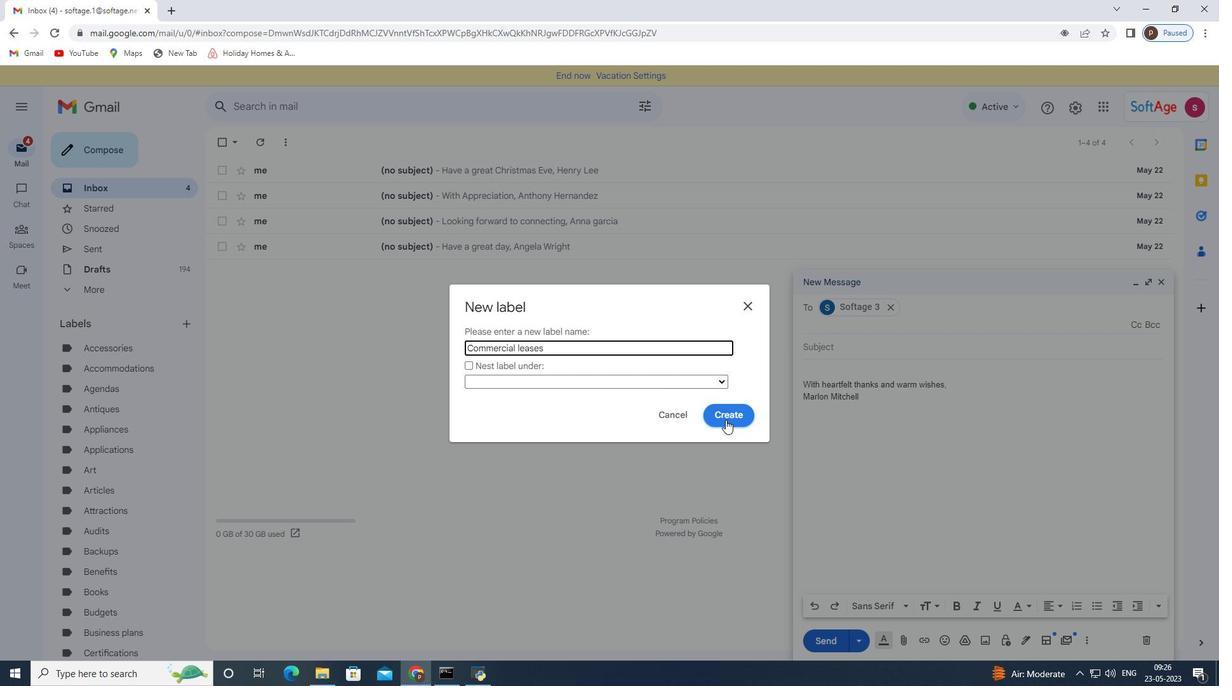 
Action: Mouse moved to (754, 430)
Screenshot: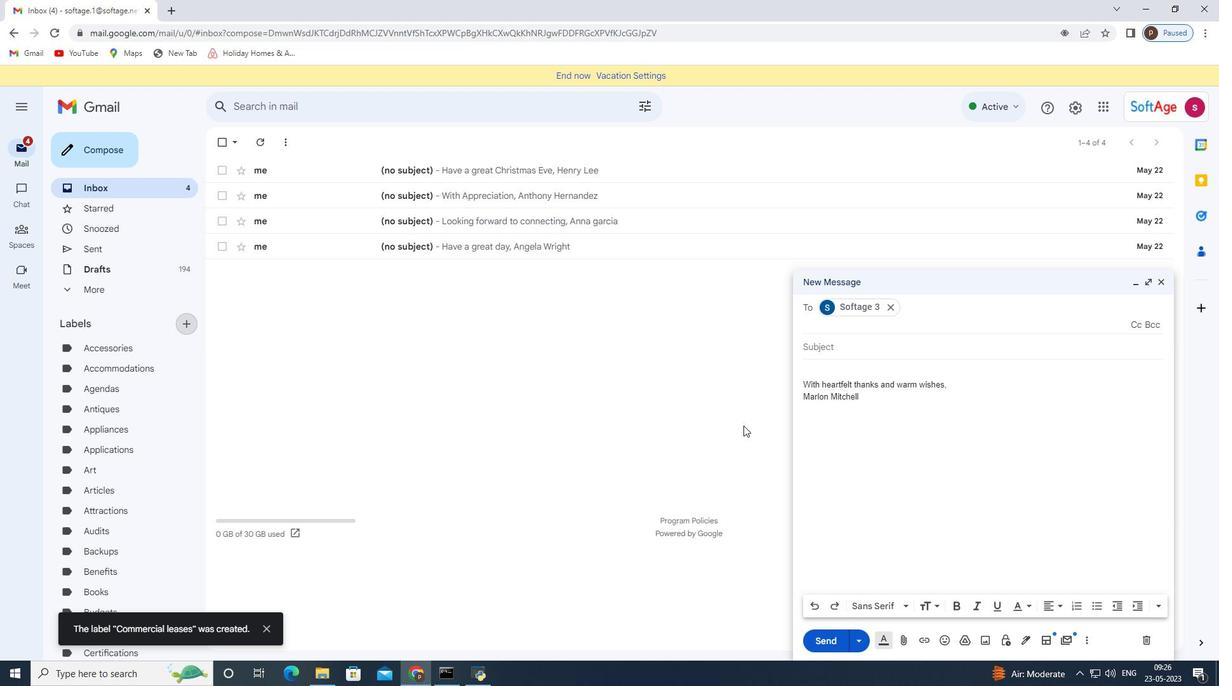 
